 Task: Check the average views per listing of fresh paint in the last 3 years.
Action: Mouse moved to (938, 224)
Screenshot: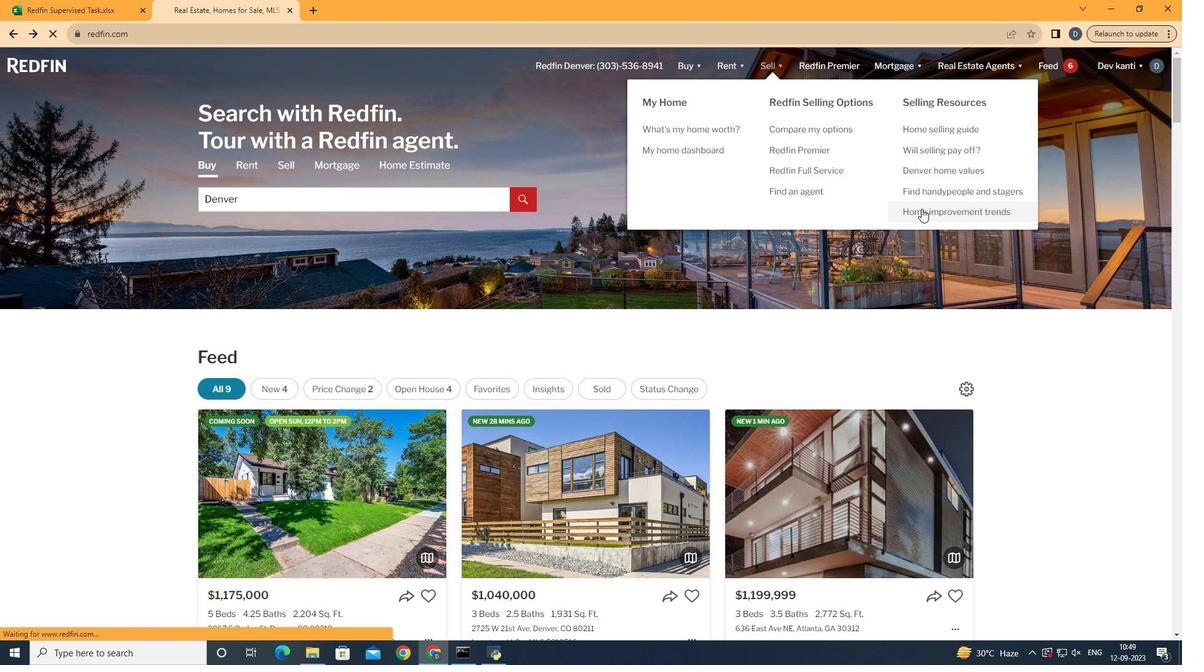 
Action: Mouse pressed left at (938, 224)
Screenshot: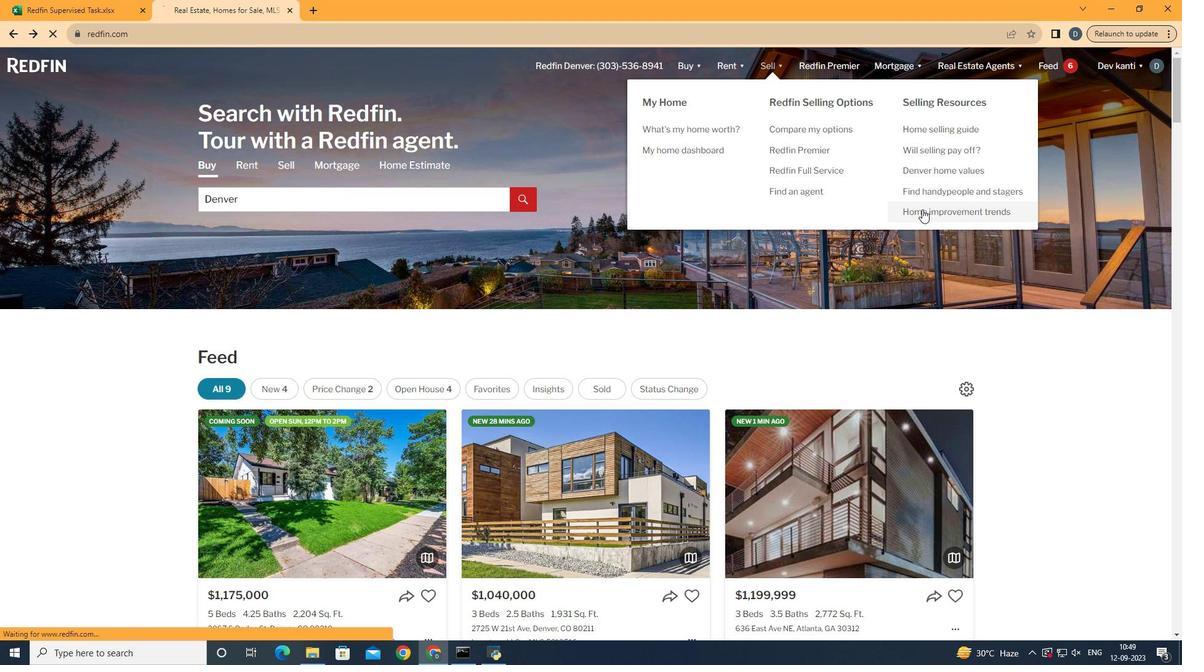 
Action: Mouse moved to (323, 254)
Screenshot: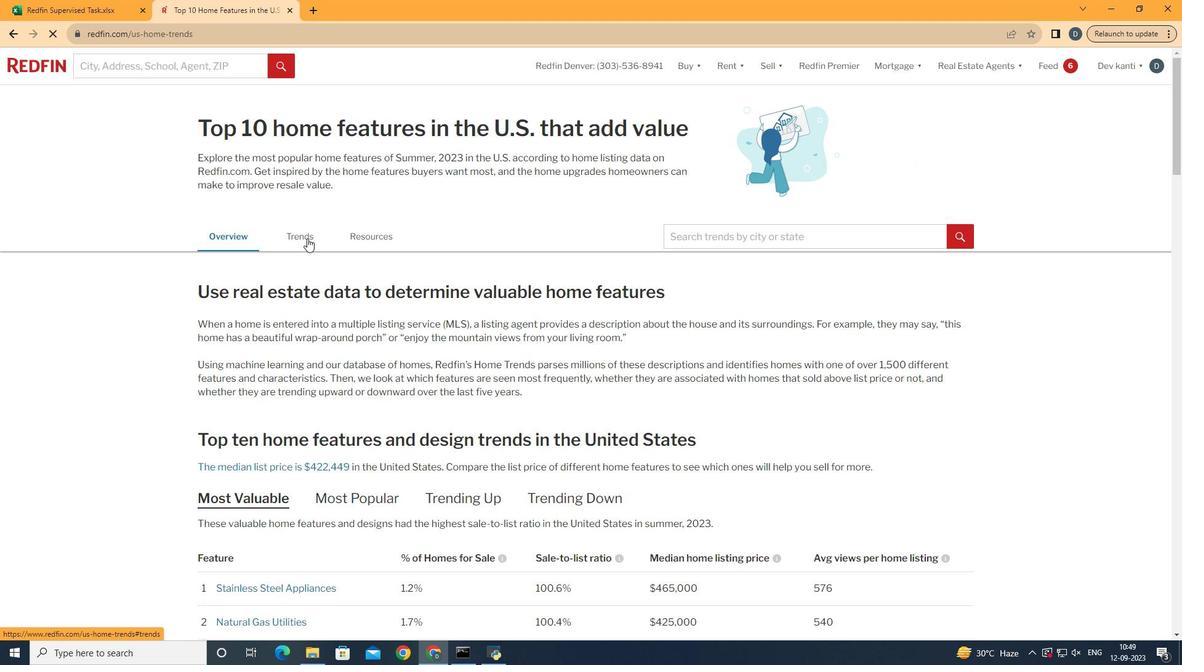 
Action: Mouse pressed left at (323, 254)
Screenshot: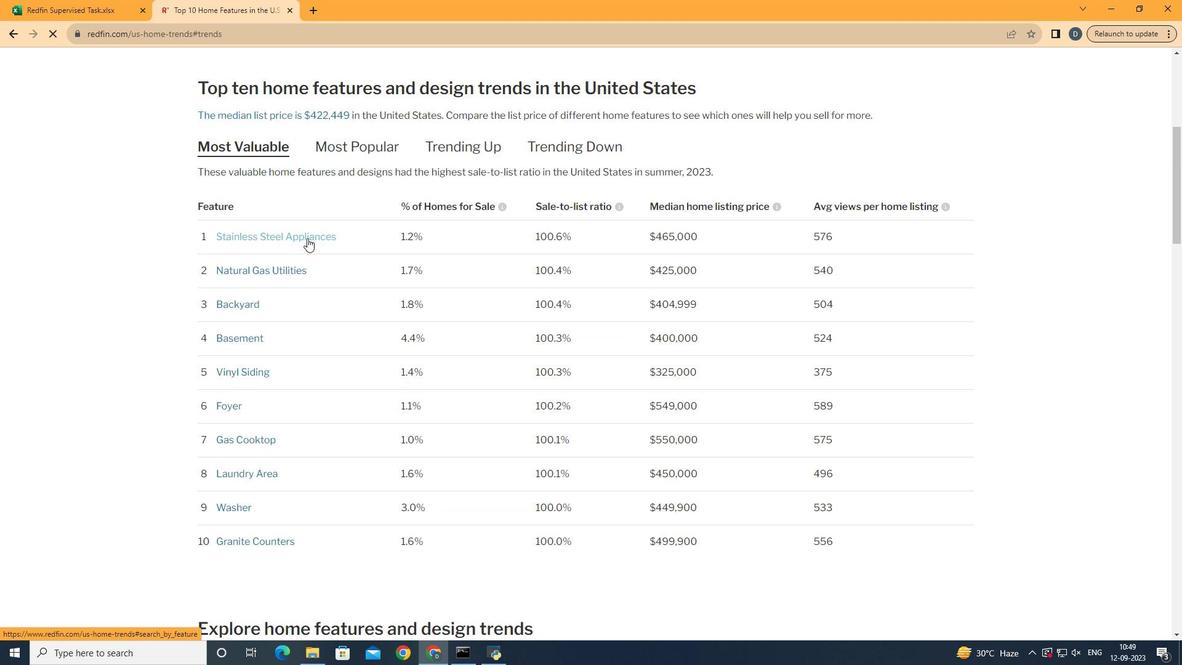 
Action: Mouse moved to (480, 290)
Screenshot: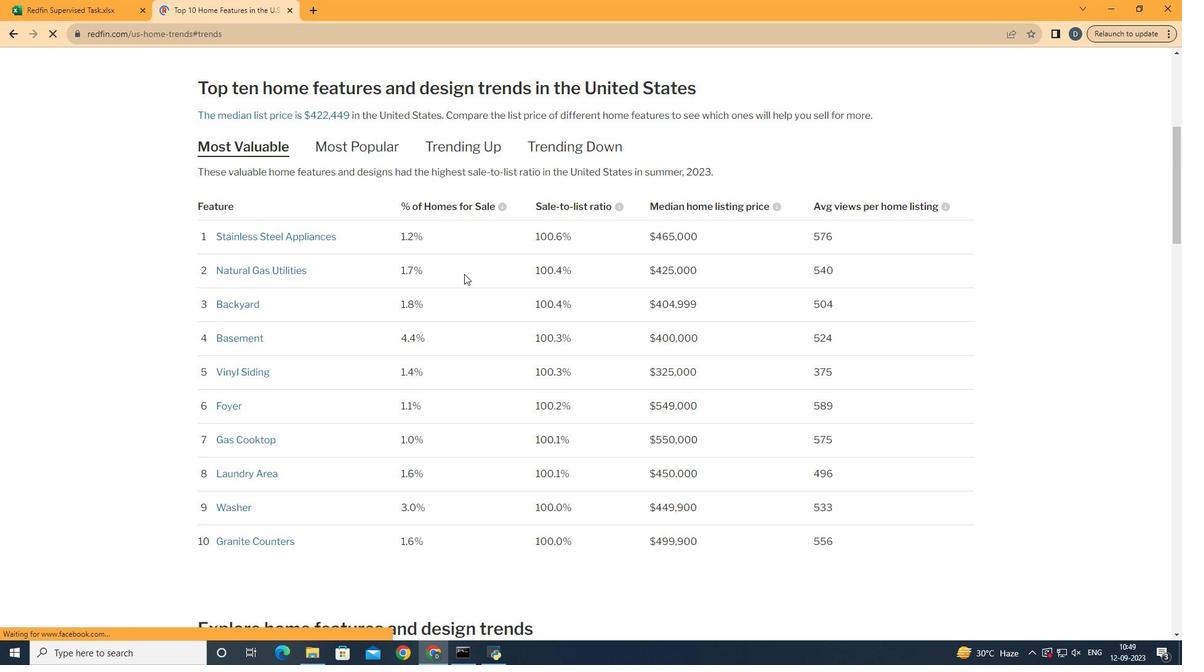 
Action: Mouse scrolled (480, 289) with delta (0, 0)
Screenshot: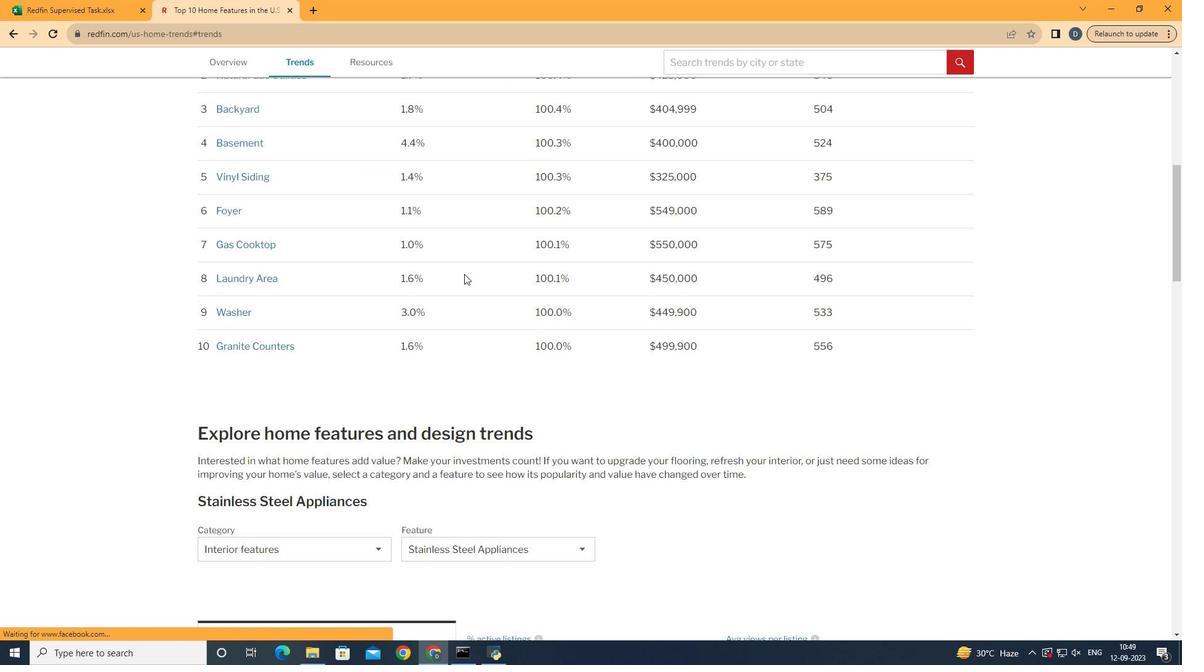 
Action: Mouse moved to (480, 290)
Screenshot: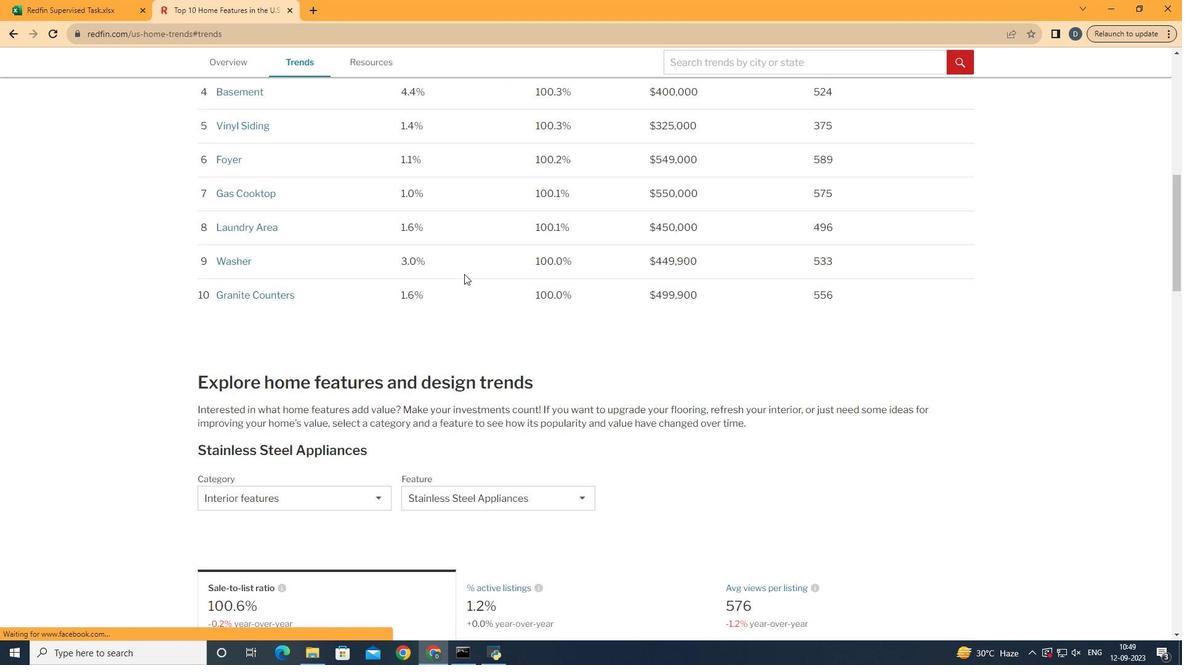 
Action: Mouse scrolled (480, 289) with delta (0, 0)
Screenshot: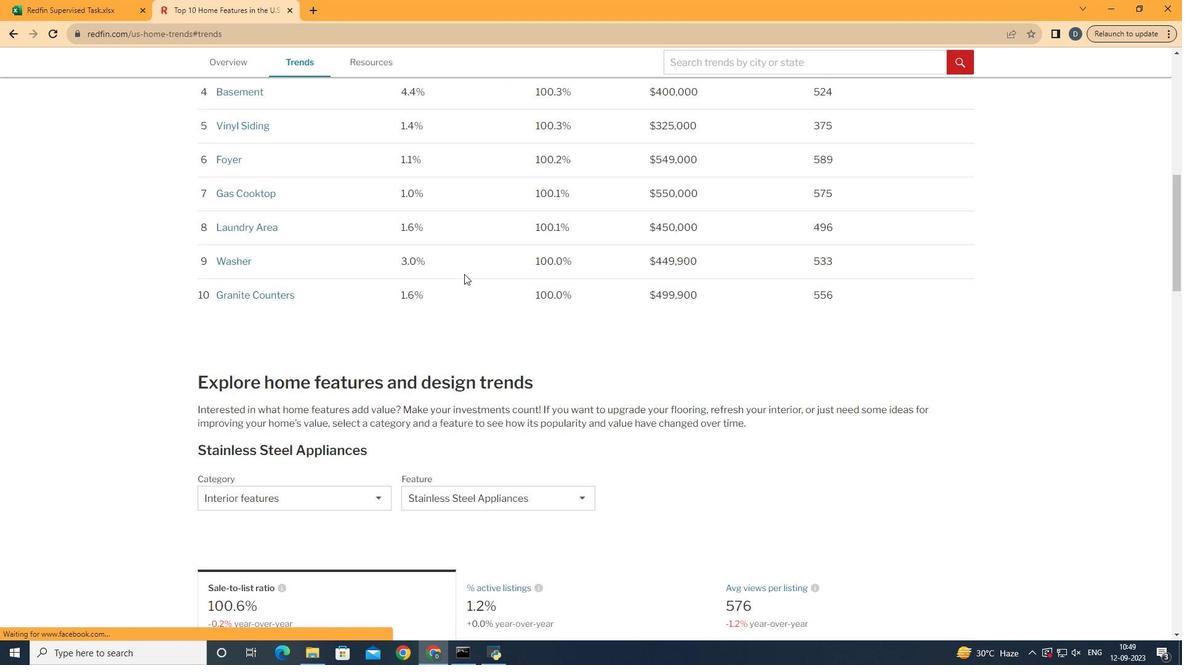 
Action: Mouse scrolled (480, 289) with delta (0, 0)
Screenshot: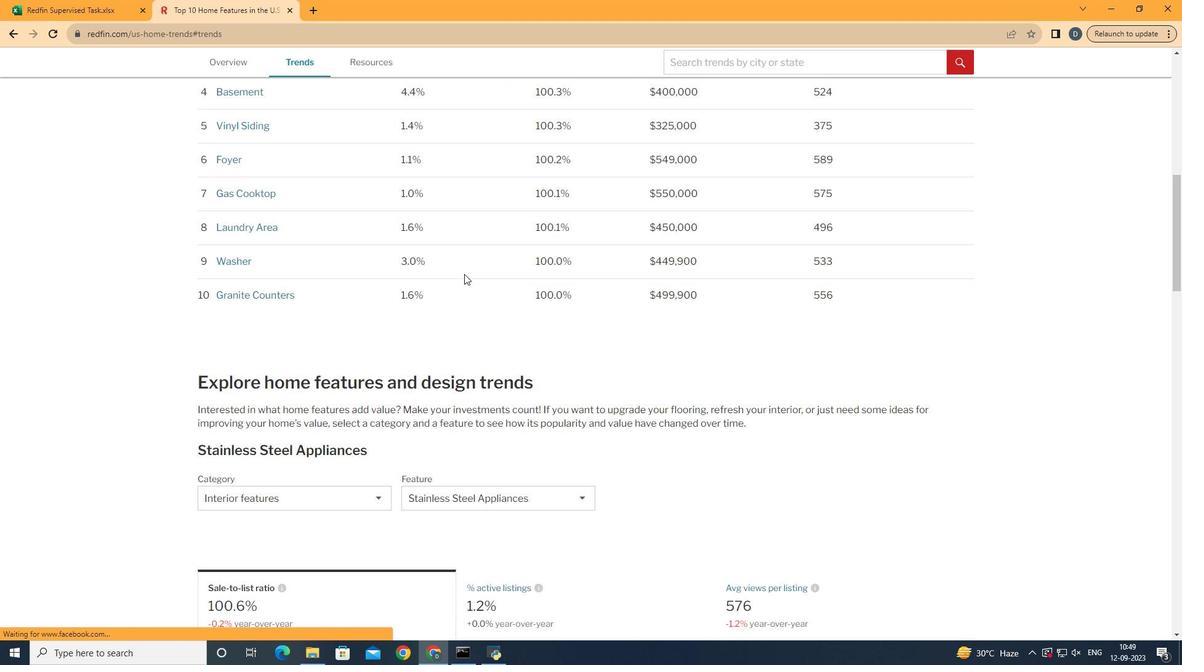 
Action: Mouse scrolled (480, 289) with delta (0, 0)
Screenshot: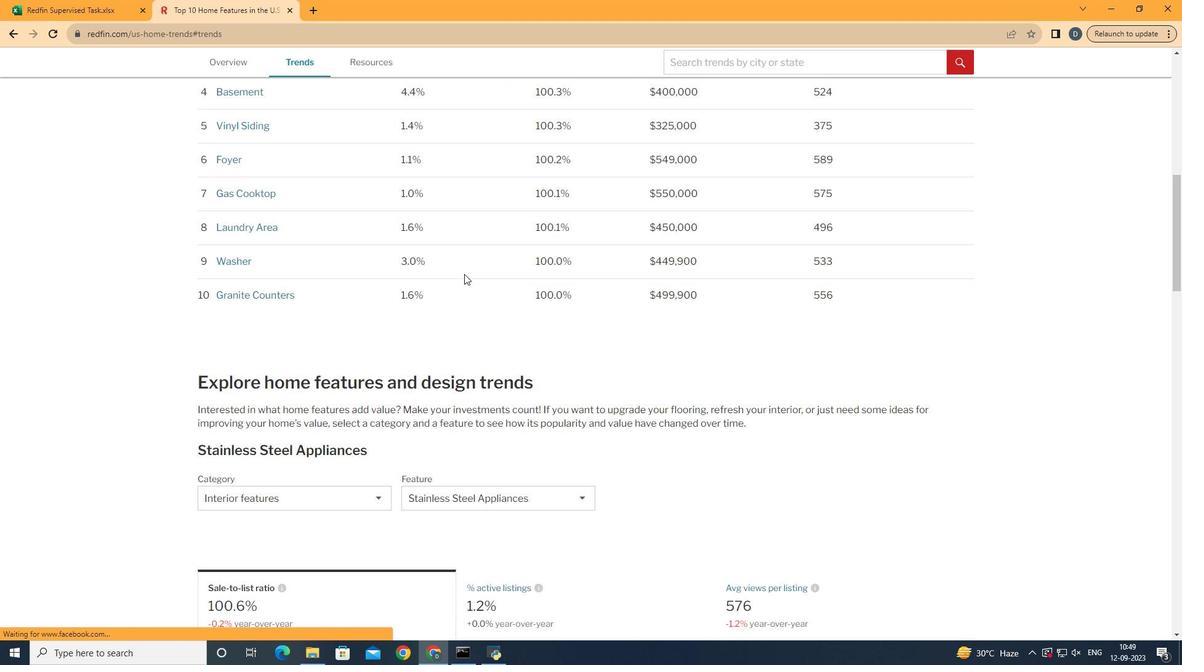 
Action: Mouse scrolled (480, 289) with delta (0, 0)
Screenshot: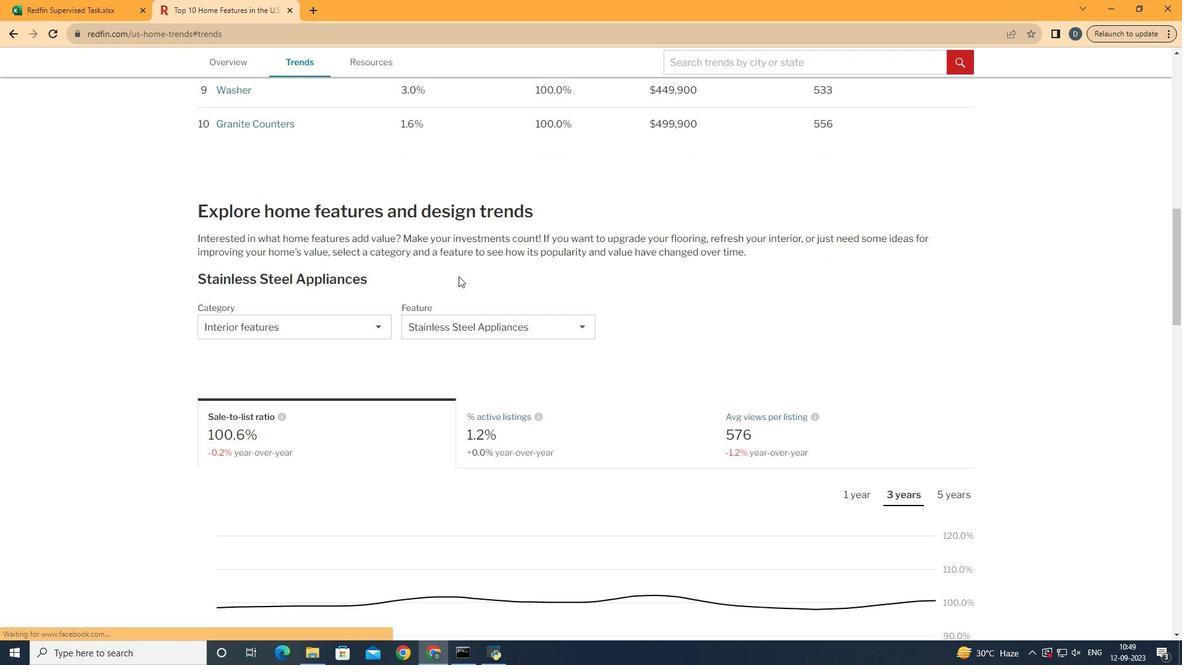 
Action: Mouse moved to (478, 292)
Screenshot: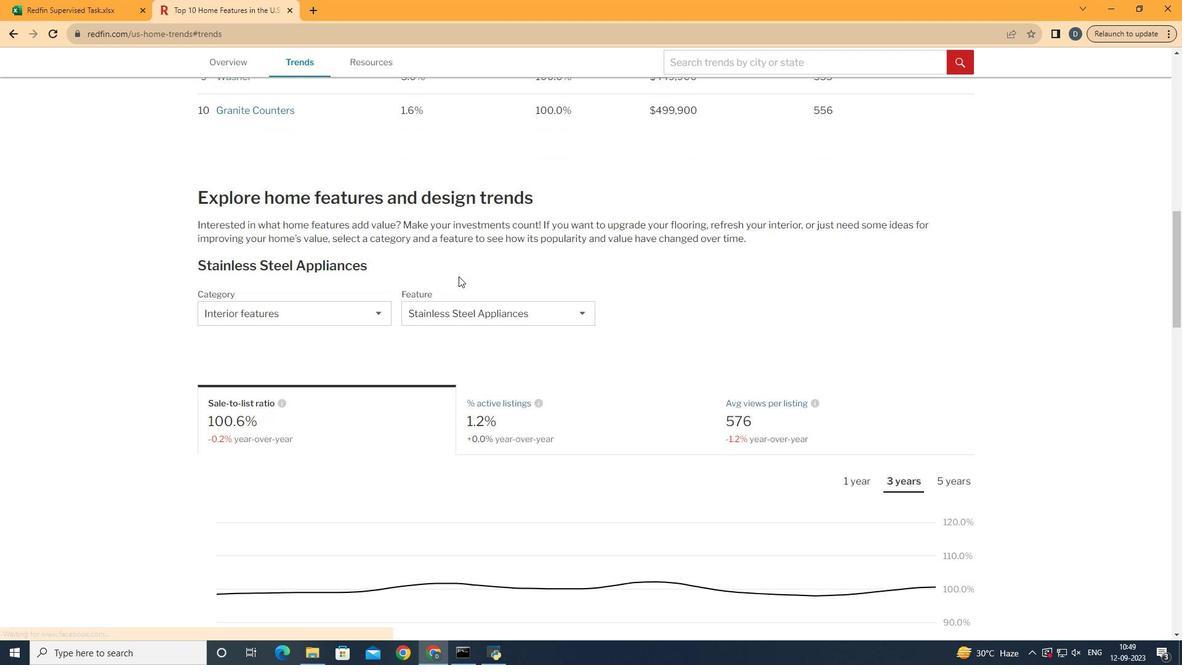 
Action: Mouse scrolled (478, 291) with delta (0, 0)
Screenshot: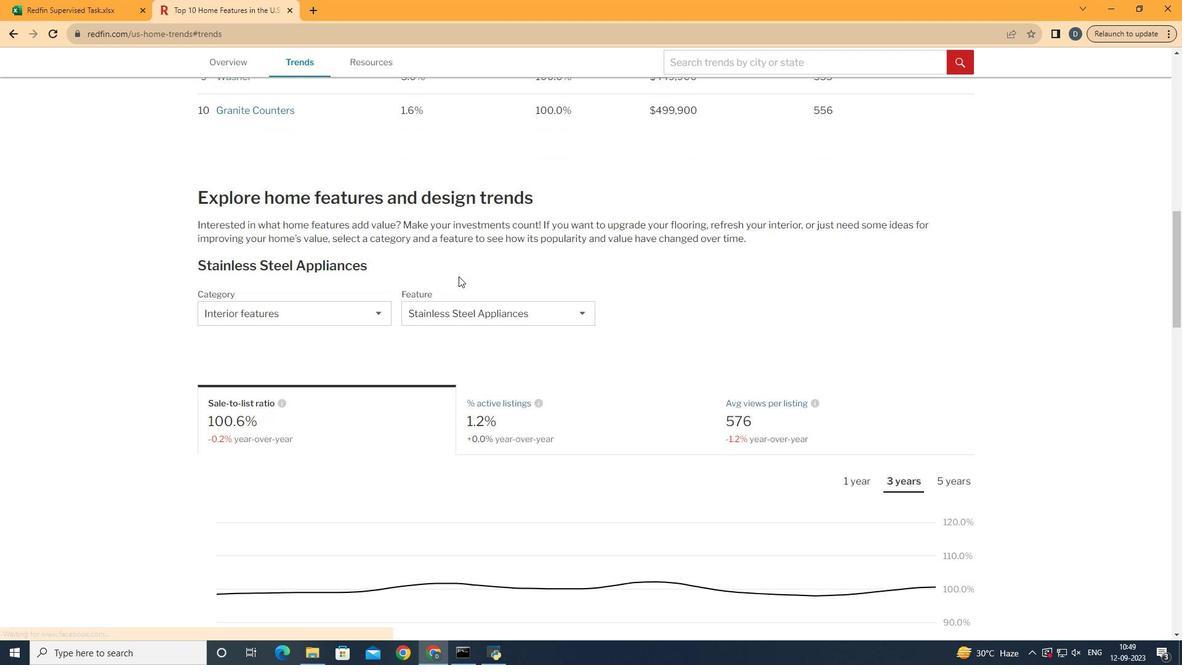 
Action: Mouse moved to (475, 292)
Screenshot: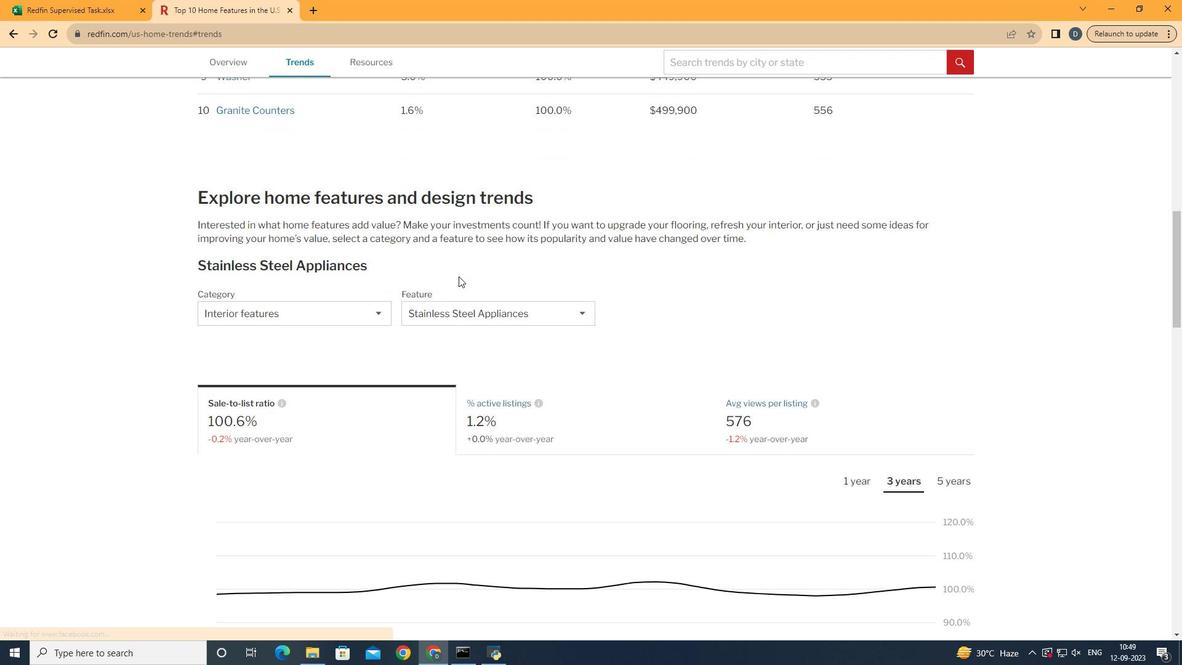 
Action: Mouse scrolled (475, 291) with delta (0, 0)
Screenshot: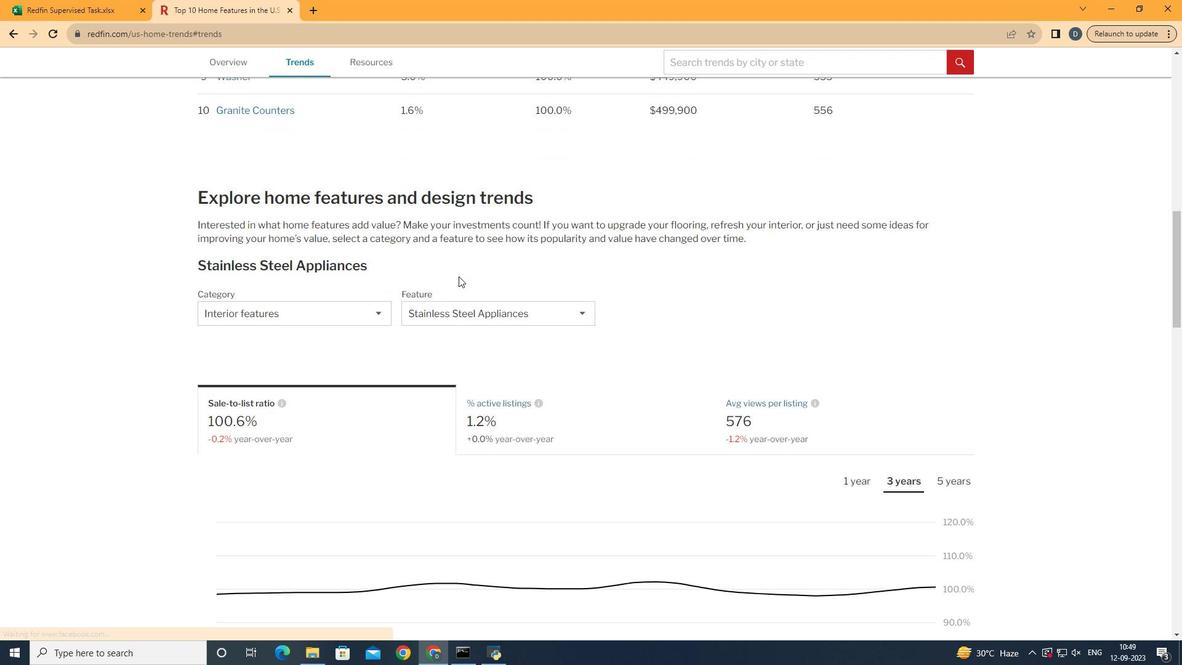 
Action: Mouse moved to (465, 294)
Screenshot: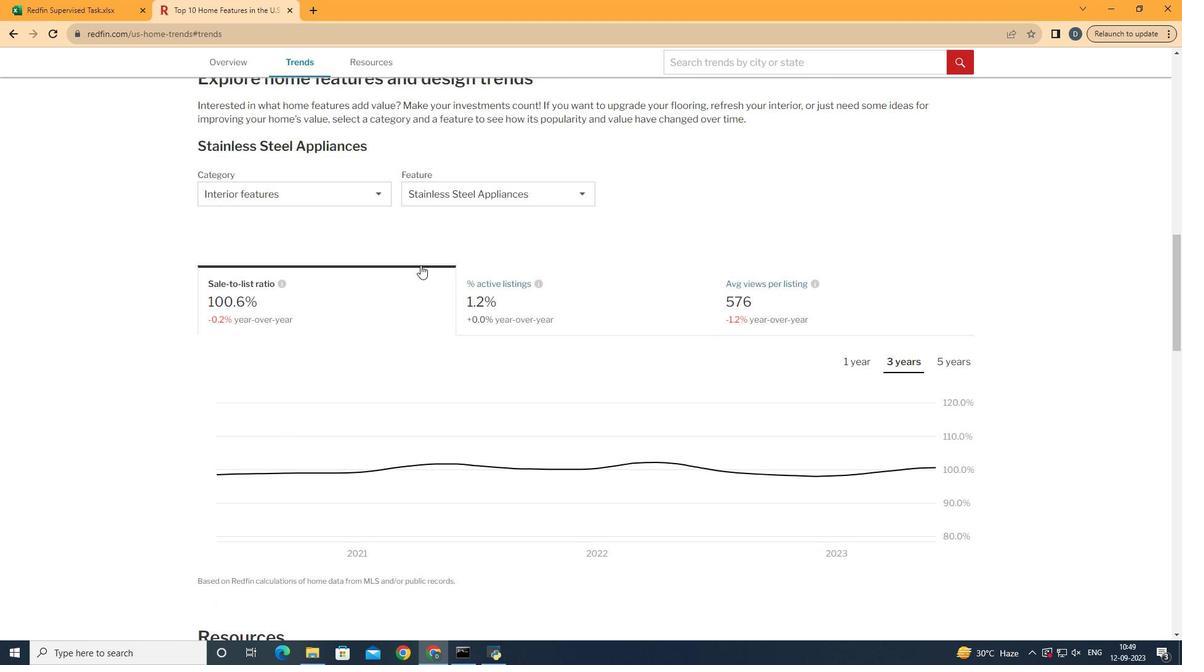 
Action: Mouse scrolled (465, 293) with delta (0, 0)
Screenshot: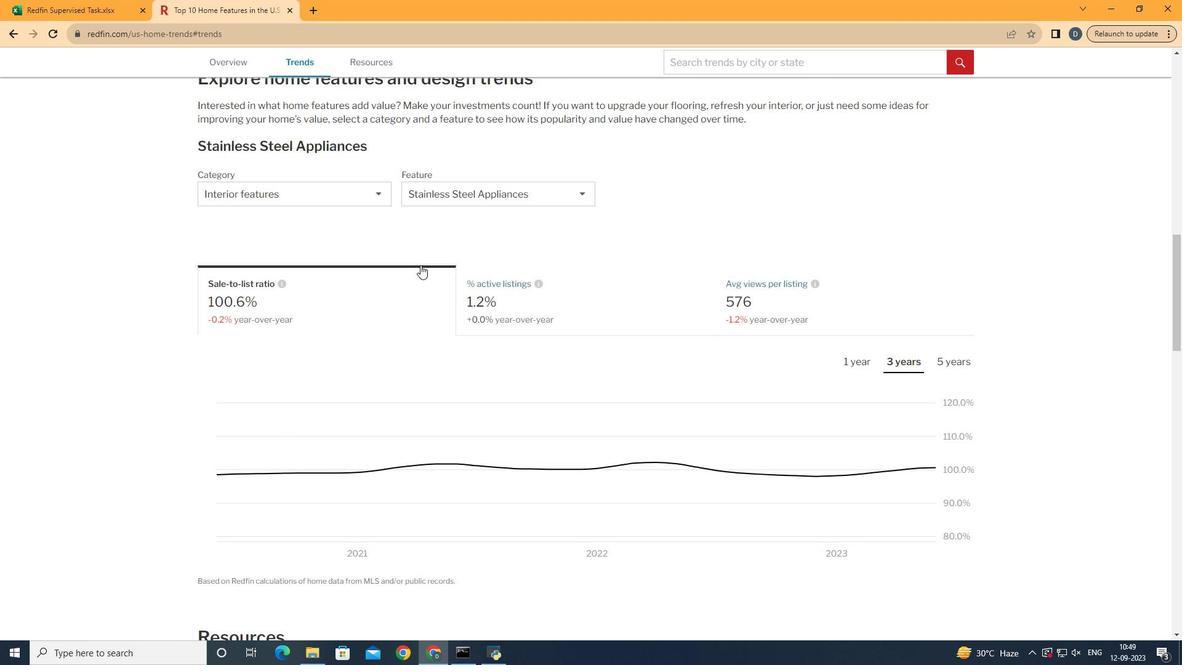 
Action: Mouse moved to (462, 295)
Screenshot: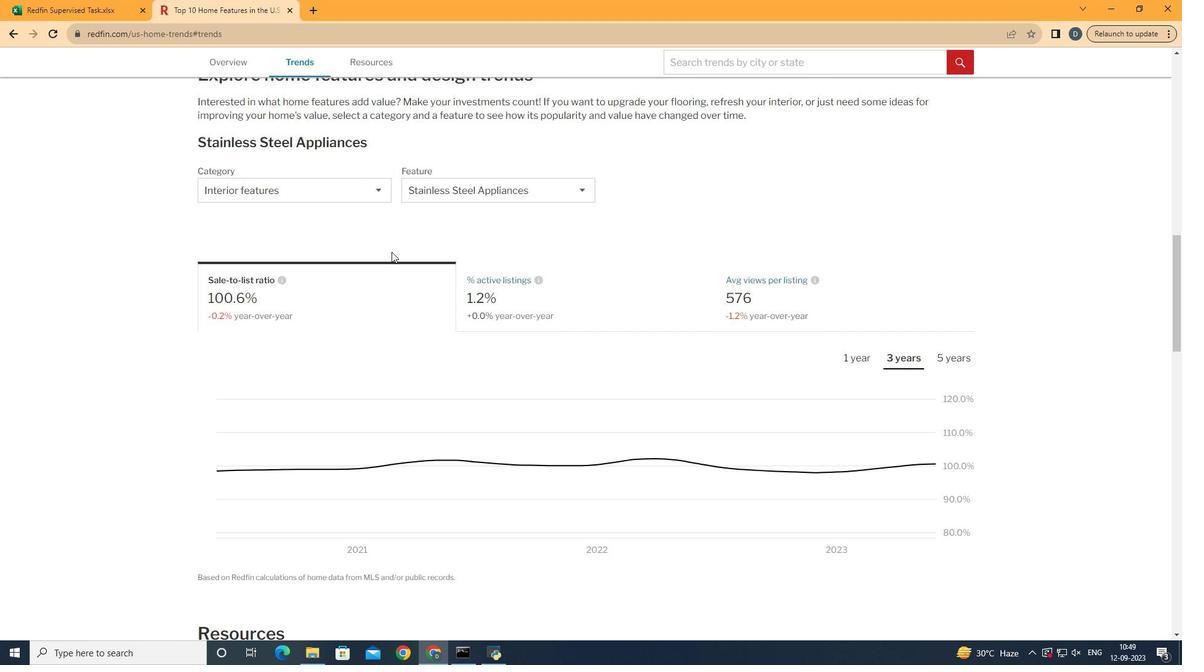 
Action: Mouse scrolled (462, 294) with delta (0, 0)
Screenshot: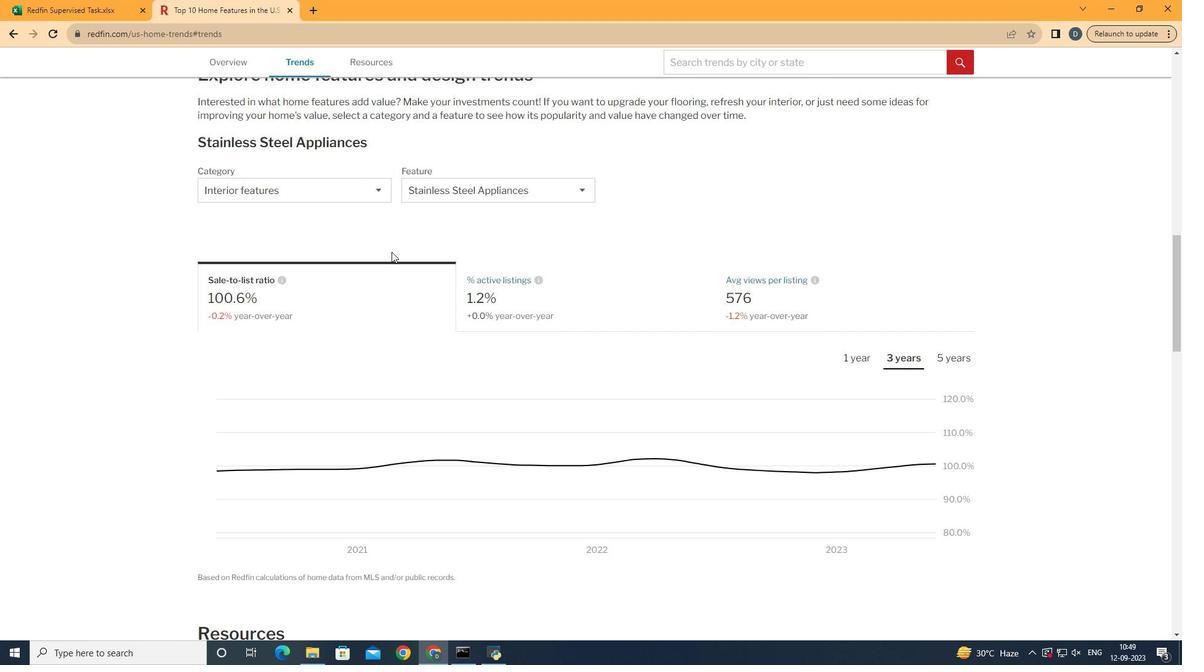 
Action: Mouse moved to (367, 206)
Screenshot: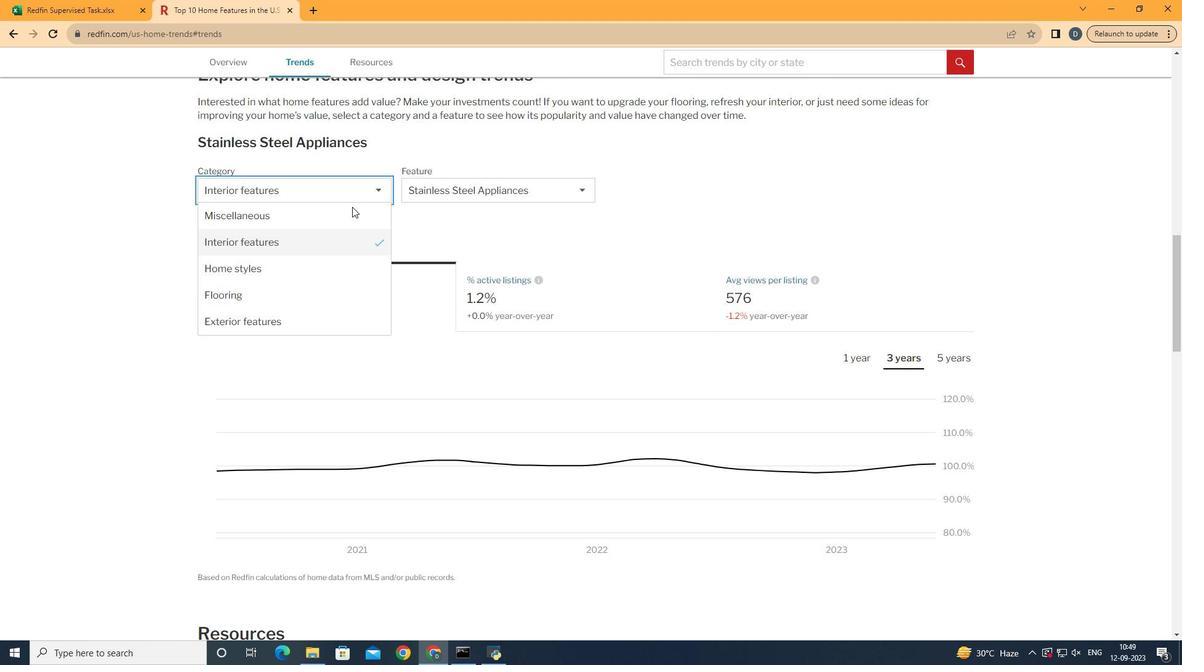 
Action: Mouse pressed left at (367, 206)
Screenshot: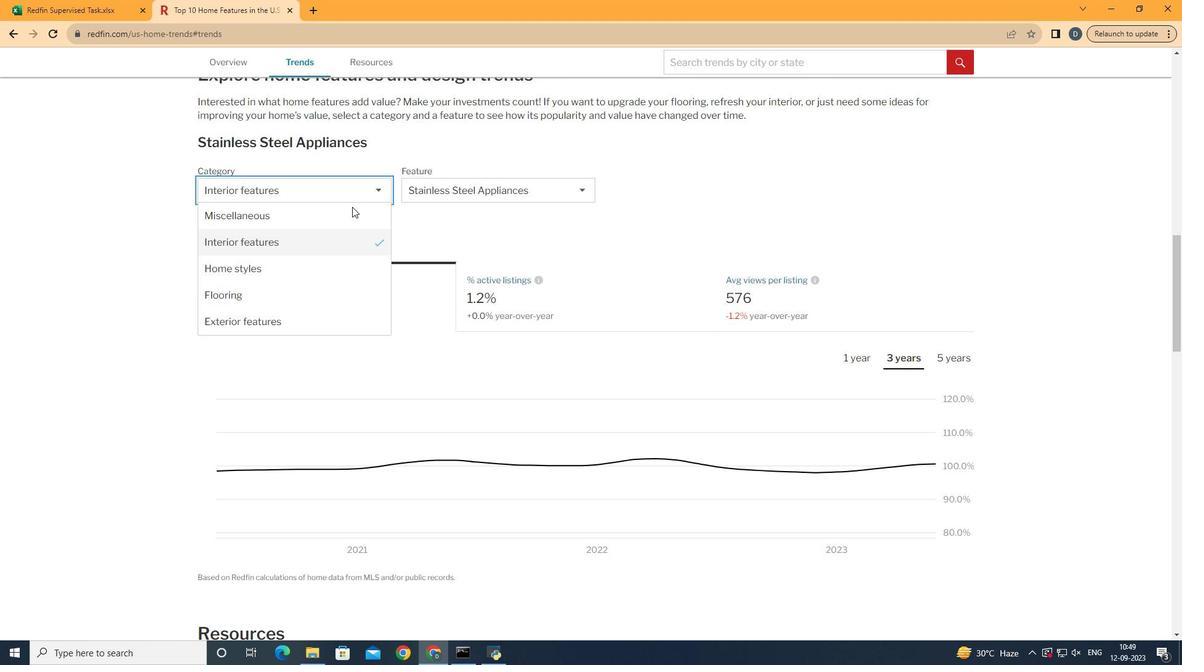 
Action: Mouse moved to (372, 257)
Screenshot: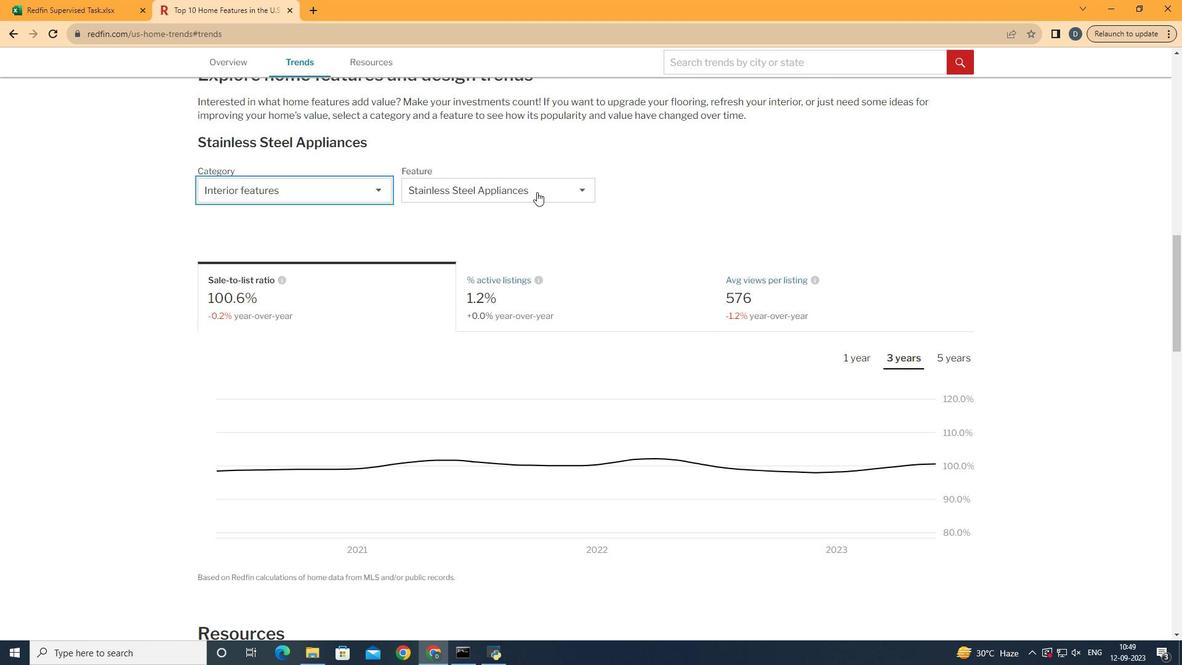 
Action: Mouse pressed left at (372, 257)
Screenshot: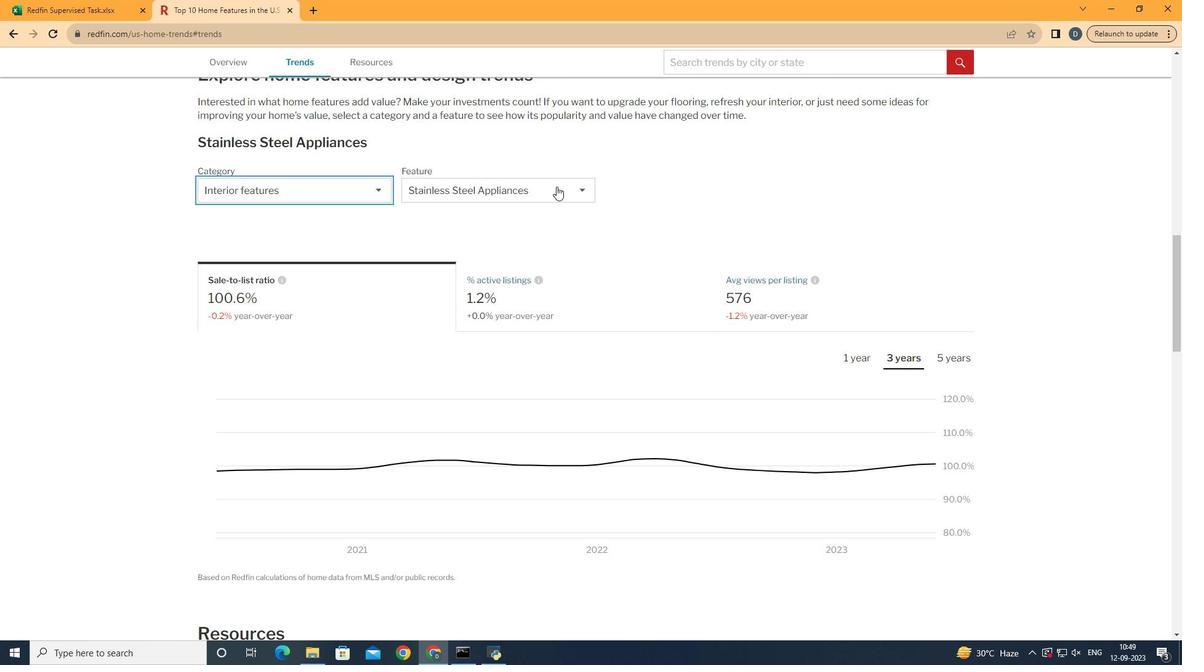 
Action: Mouse moved to (573, 202)
Screenshot: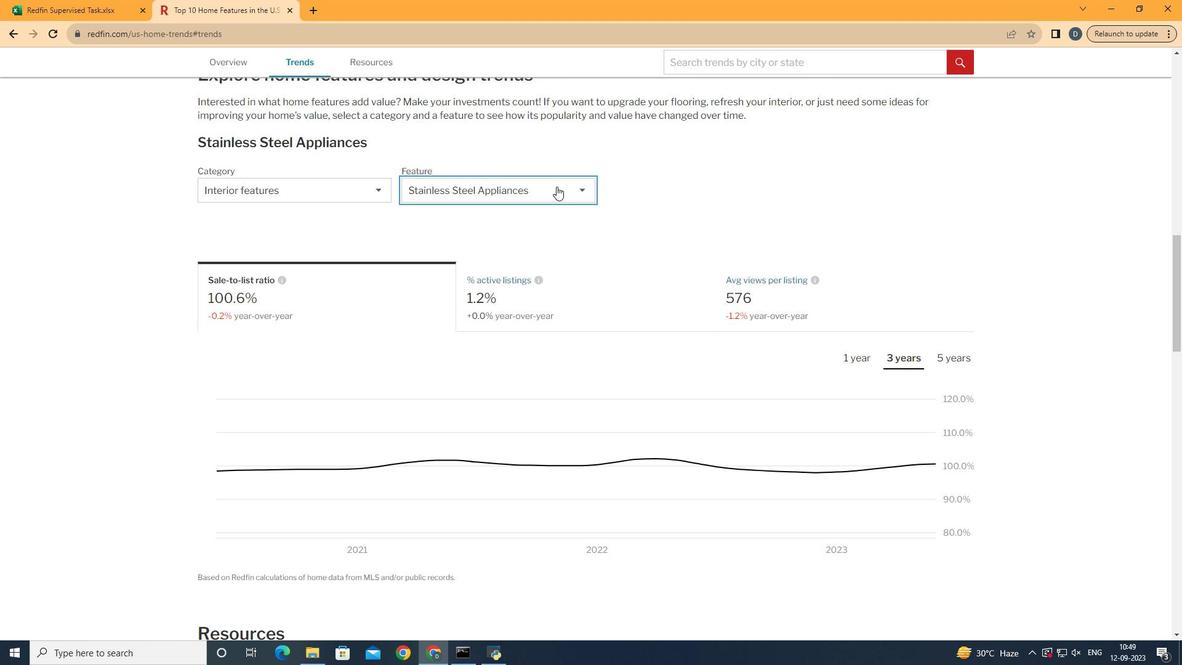 
Action: Mouse pressed left at (573, 202)
Screenshot: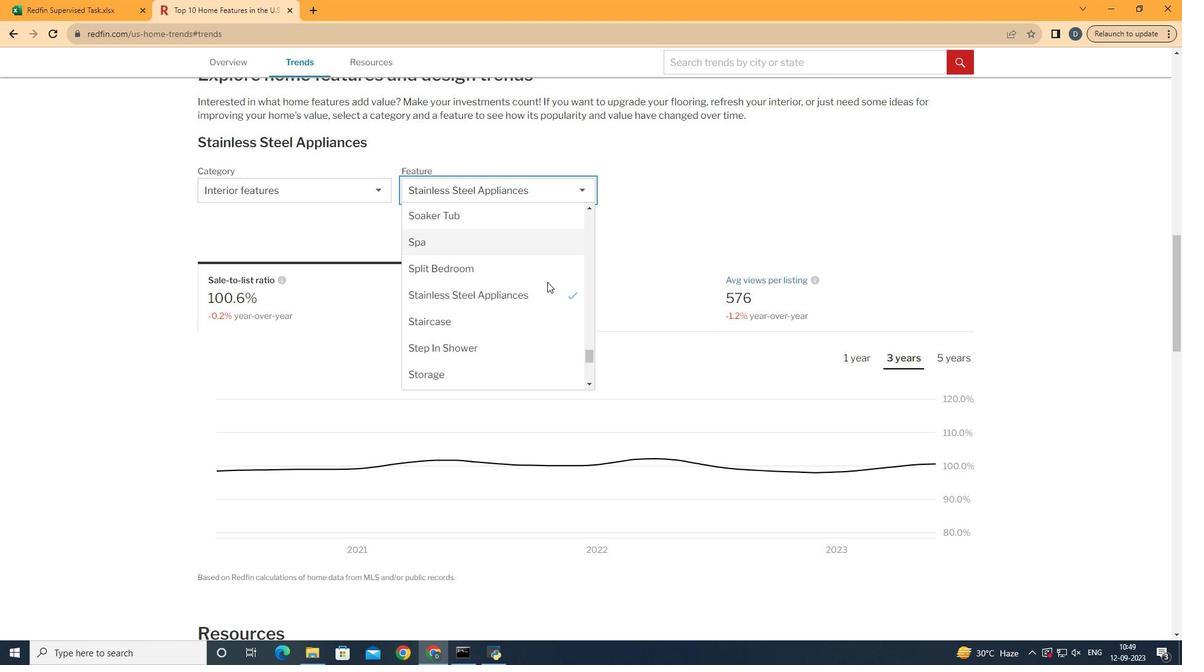 
Action: Mouse moved to (563, 315)
Screenshot: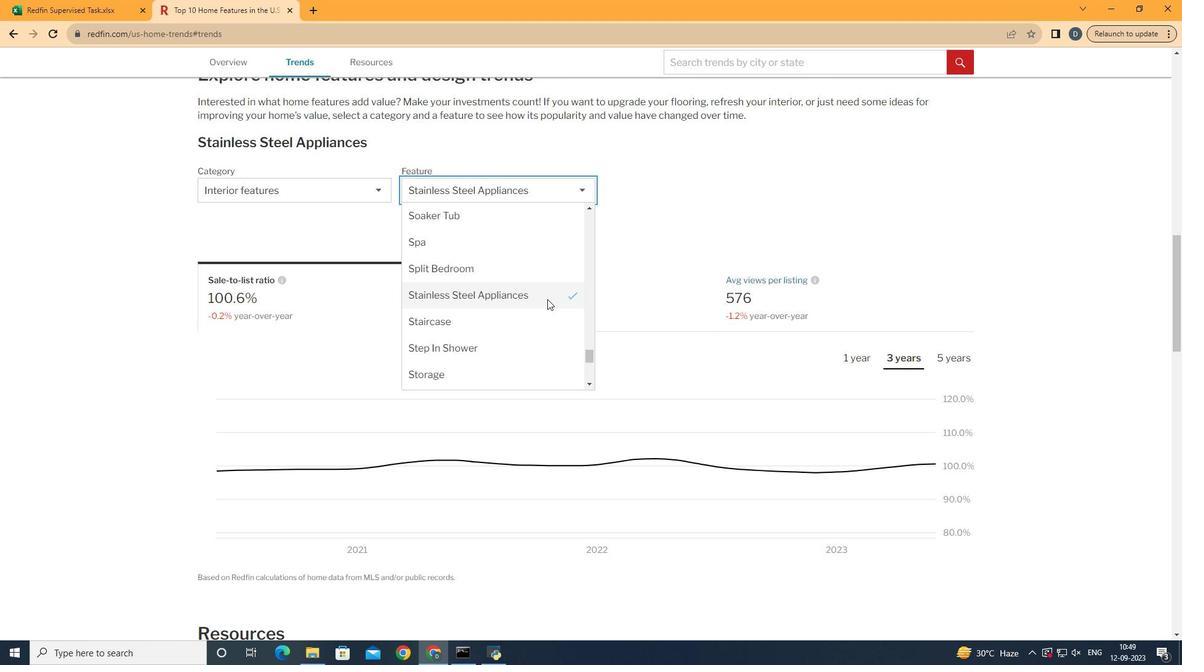 
Action: Mouse scrolled (563, 316) with delta (0, 0)
Screenshot: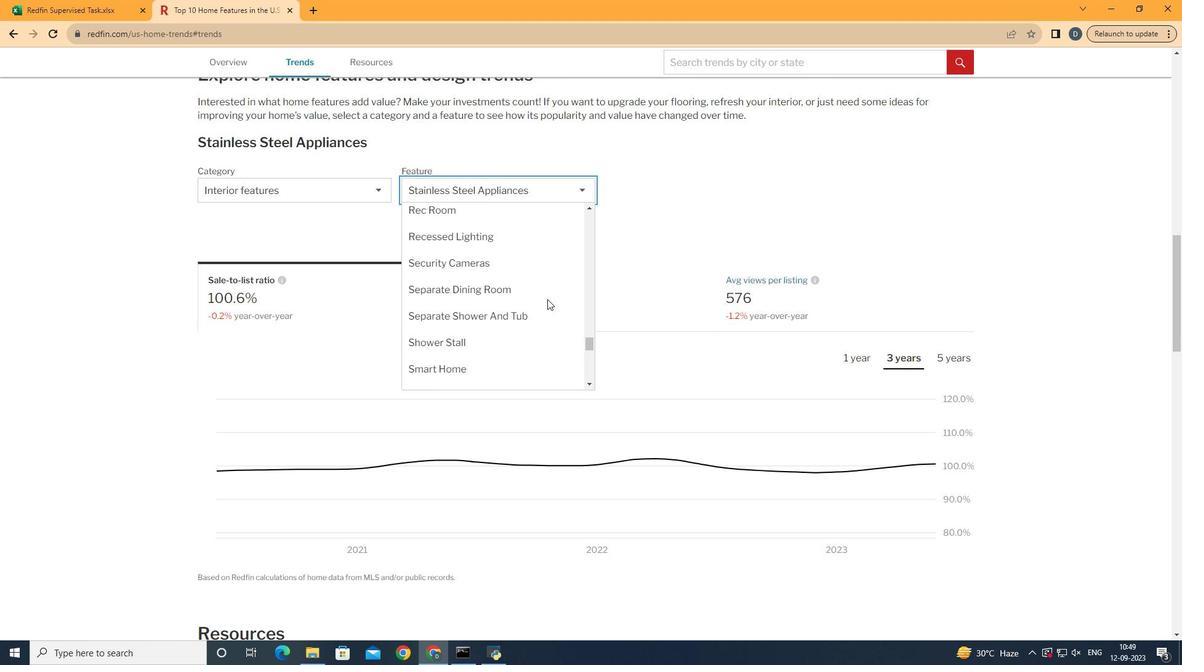 
Action: Mouse scrolled (563, 316) with delta (0, 0)
Screenshot: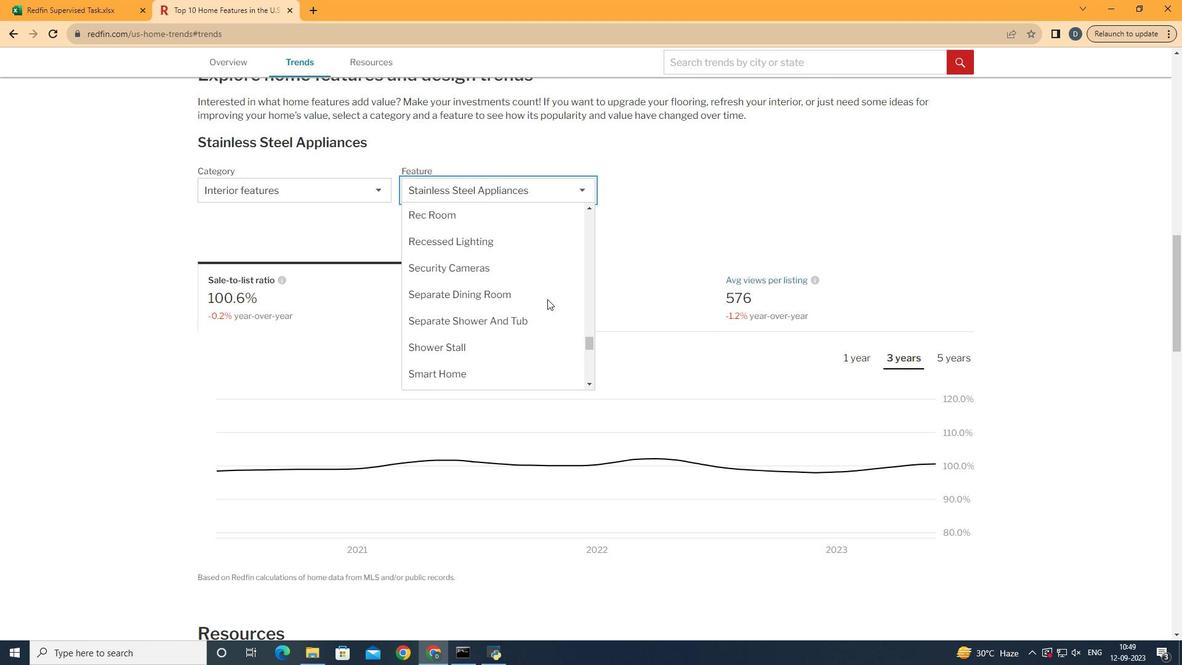 
Action: Mouse scrolled (563, 316) with delta (0, 0)
Screenshot: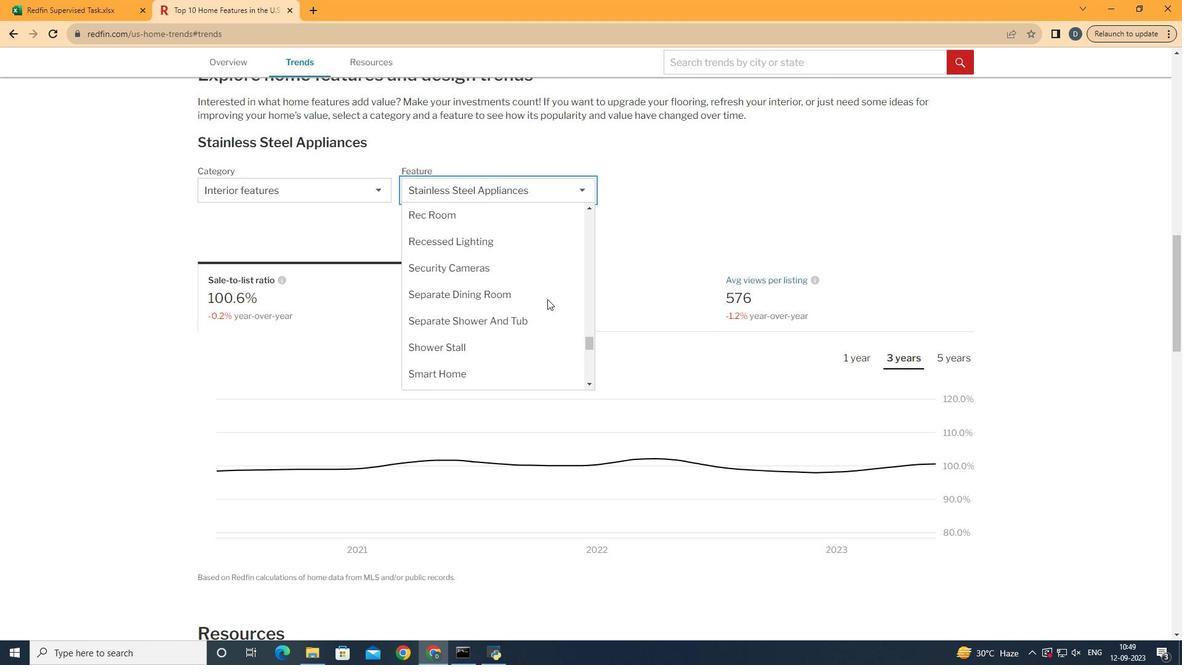 
Action: Mouse scrolled (563, 316) with delta (0, 0)
Screenshot: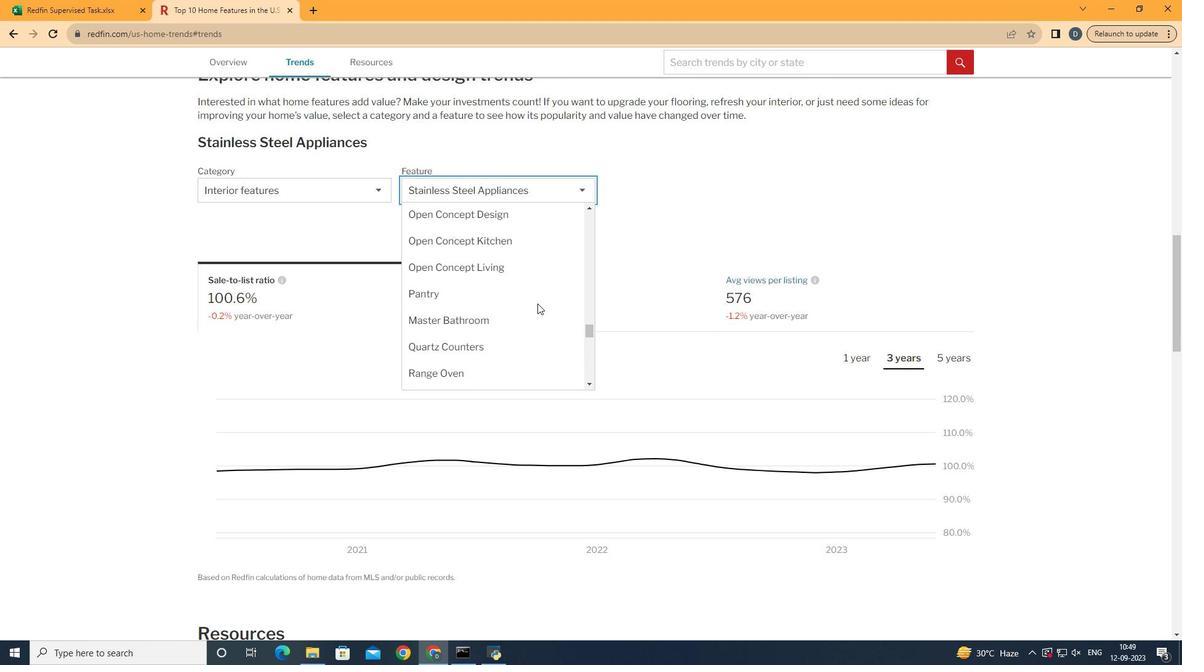 
Action: Mouse scrolled (563, 316) with delta (0, 0)
Screenshot: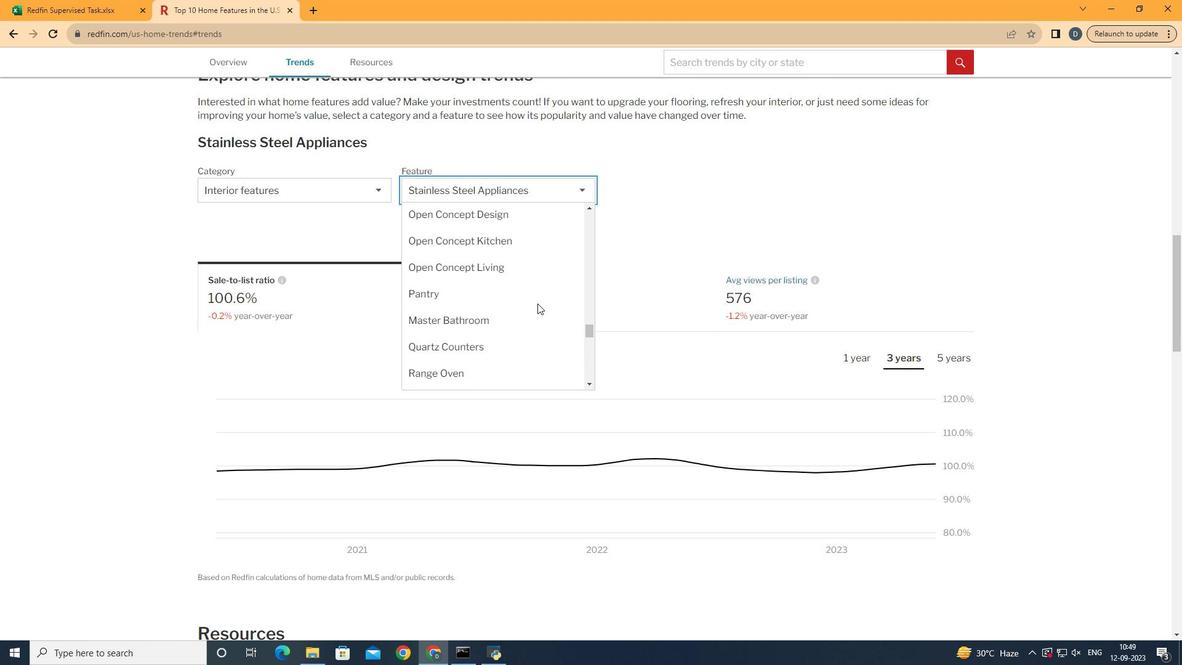 
Action: Mouse moved to (558, 318)
Screenshot: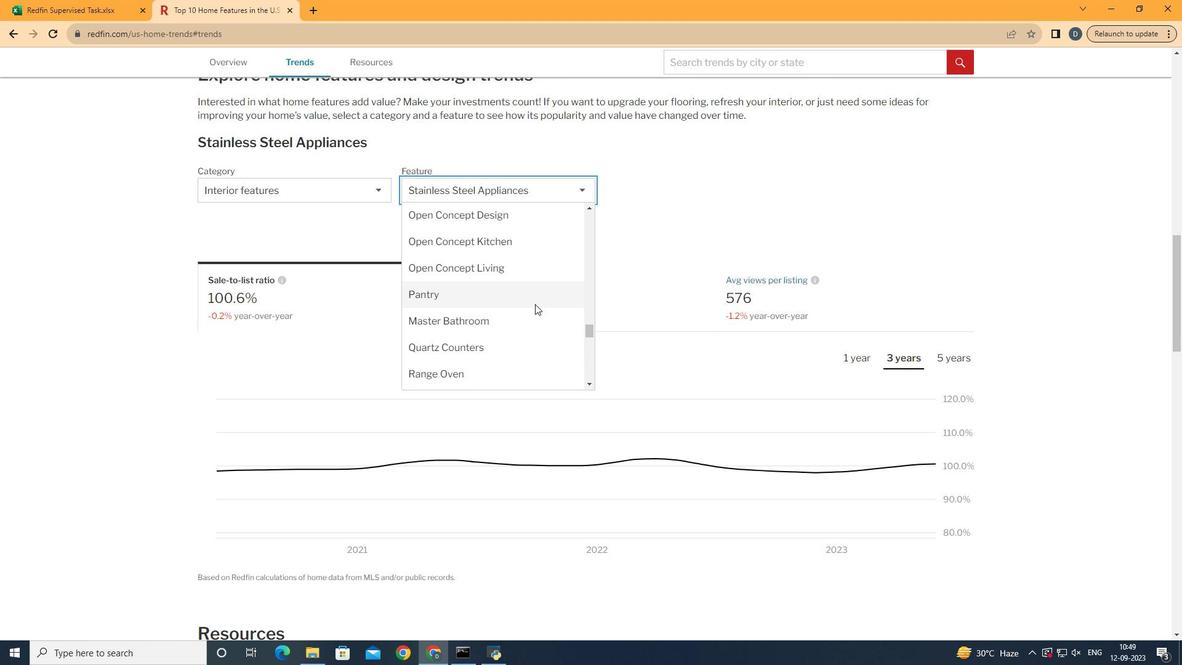 
Action: Mouse scrolled (558, 319) with delta (0, 0)
Screenshot: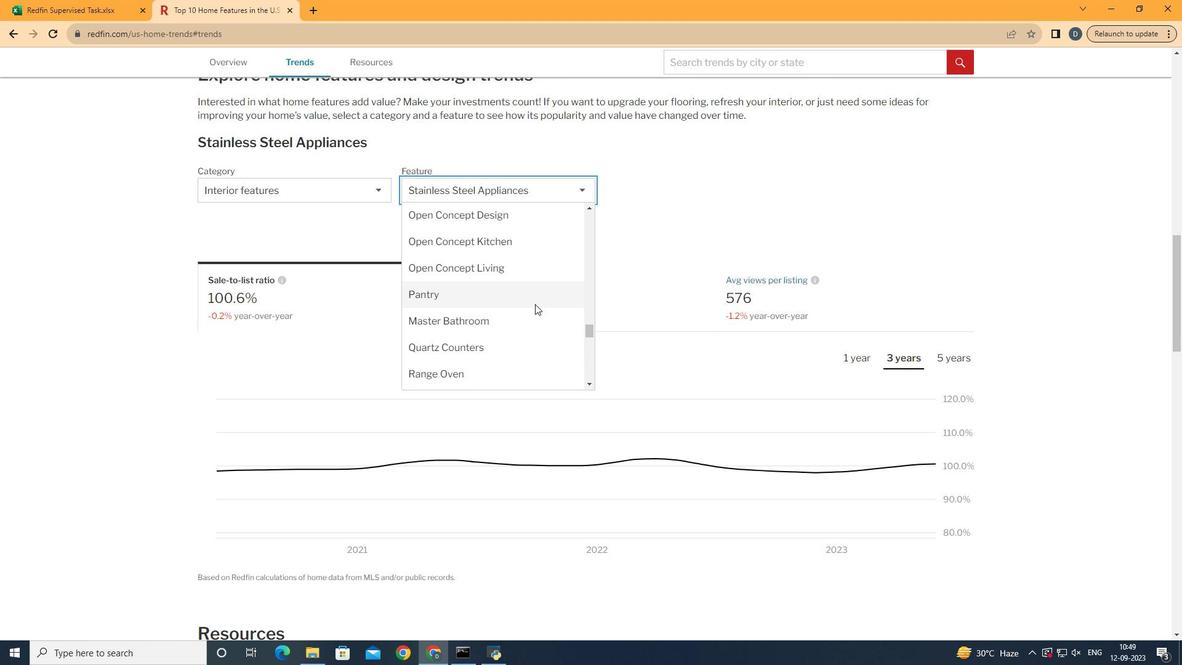 
Action: Mouse moved to (553, 319)
Screenshot: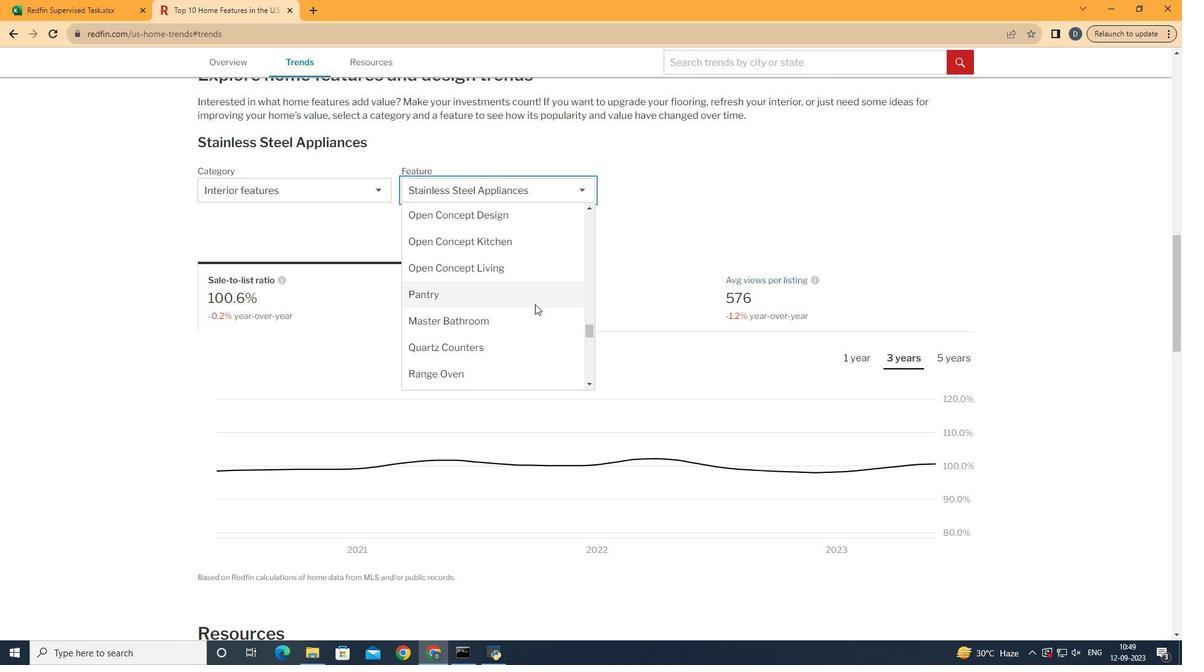 
Action: Mouse scrolled (553, 320) with delta (0, 0)
Screenshot: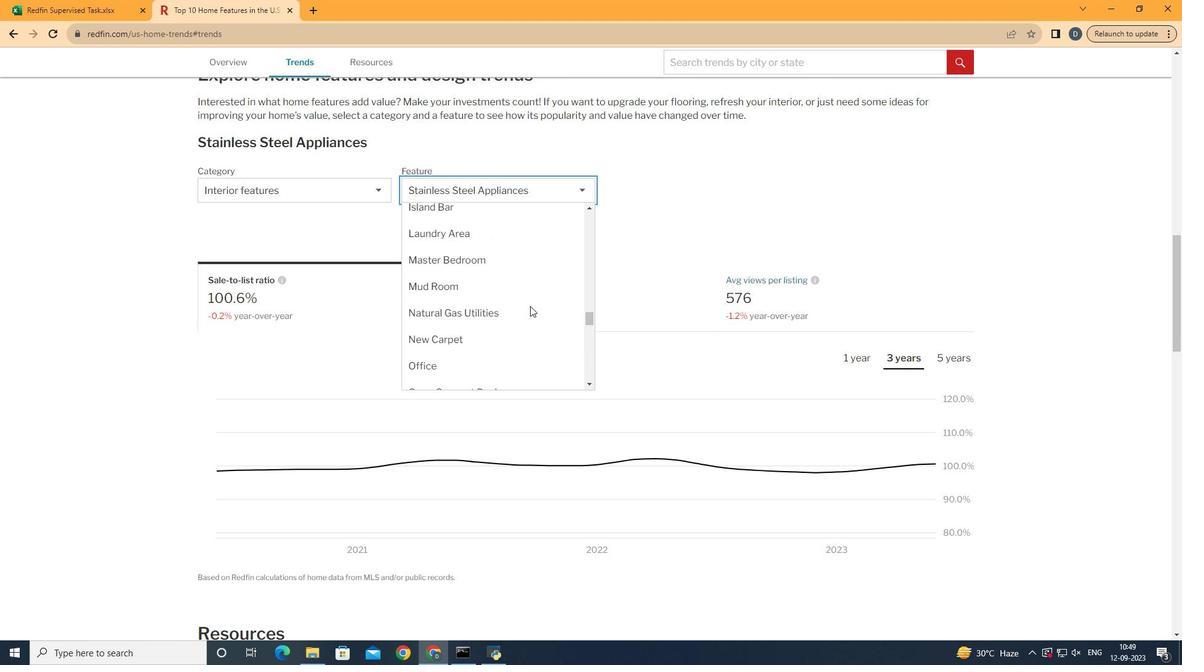 
Action: Mouse moved to (552, 320)
Screenshot: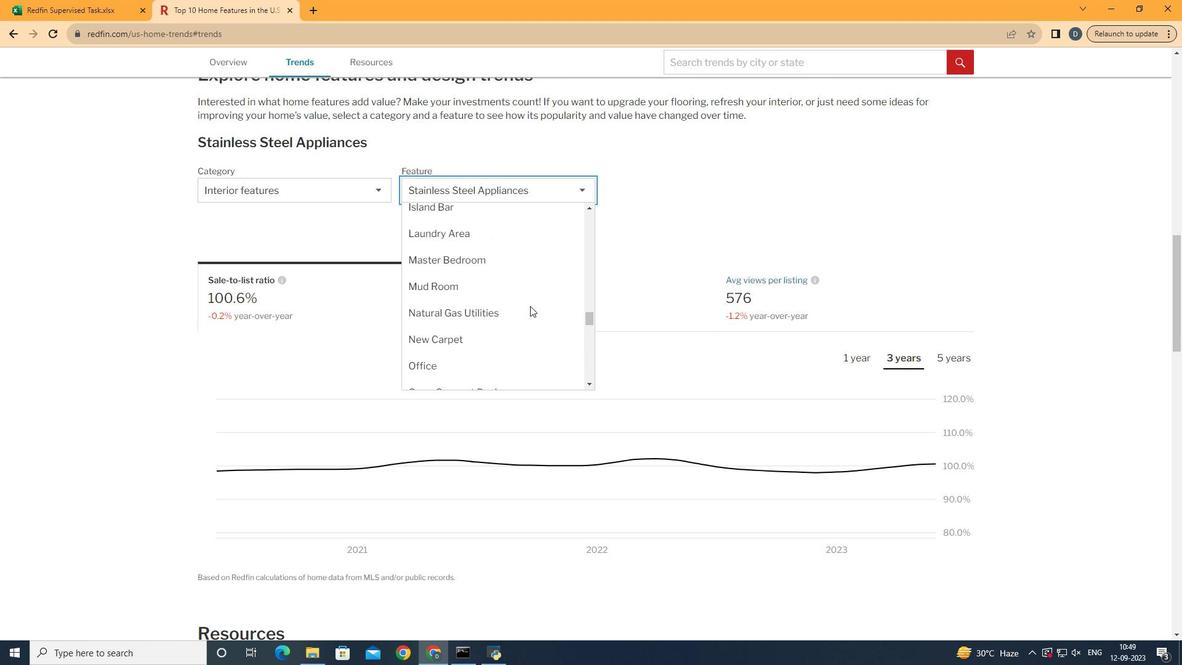 
Action: Mouse scrolled (552, 321) with delta (0, 0)
Screenshot: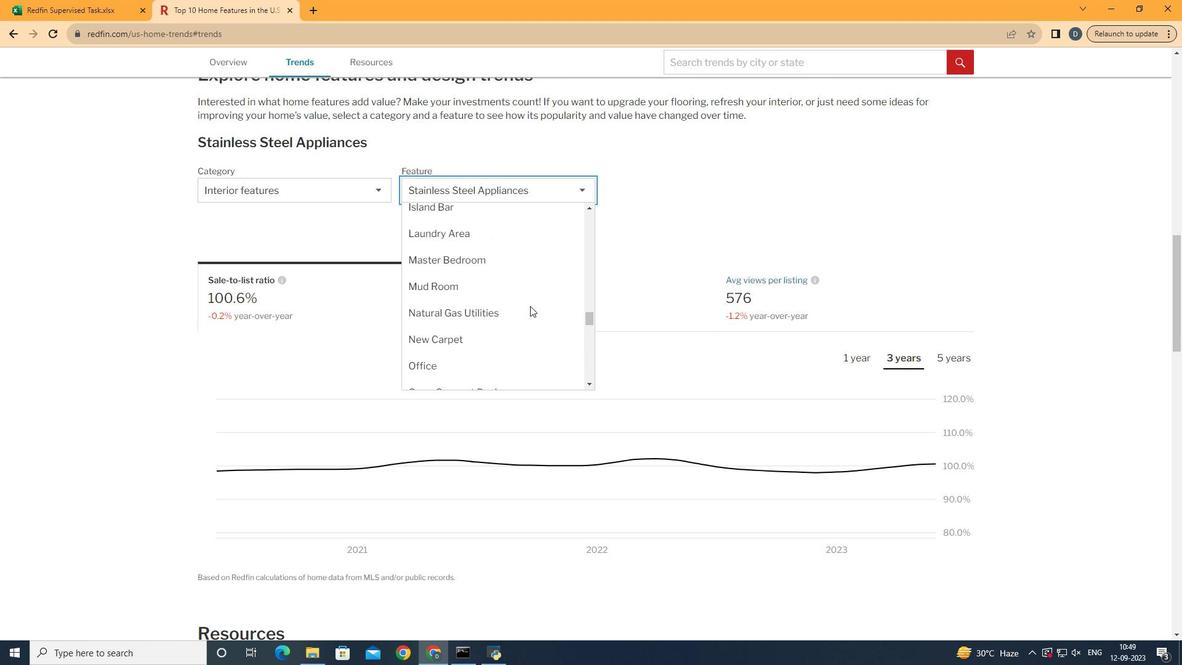 
Action: Mouse moved to (547, 322)
Screenshot: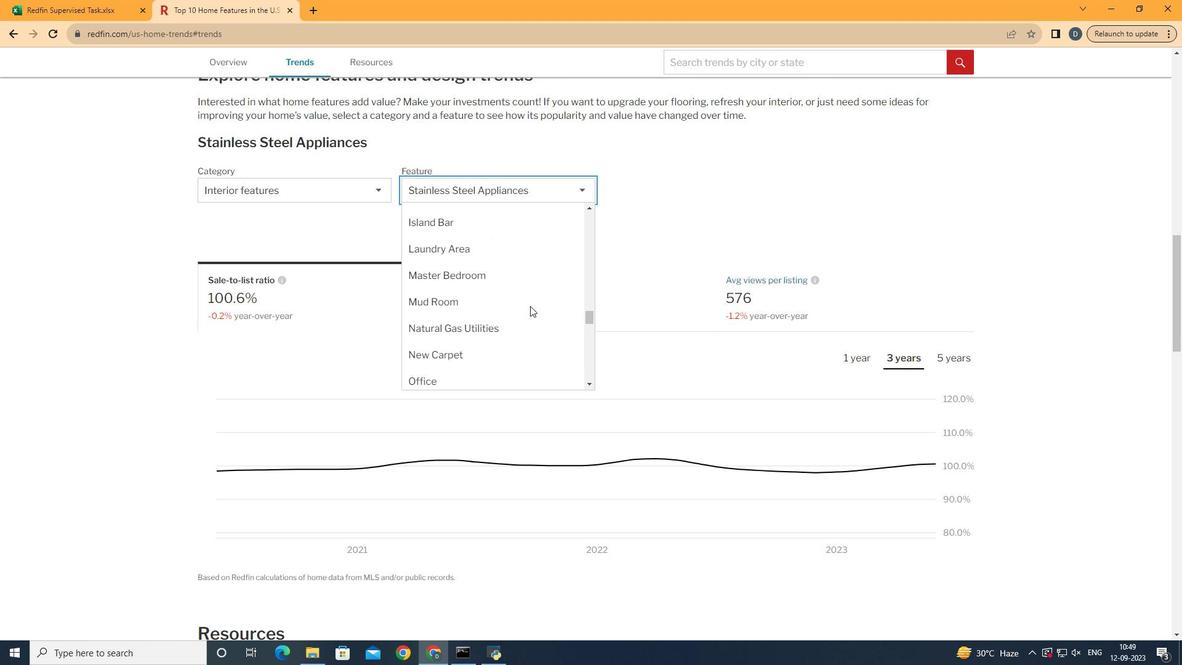 
Action: Mouse scrolled (547, 322) with delta (0, 0)
Screenshot: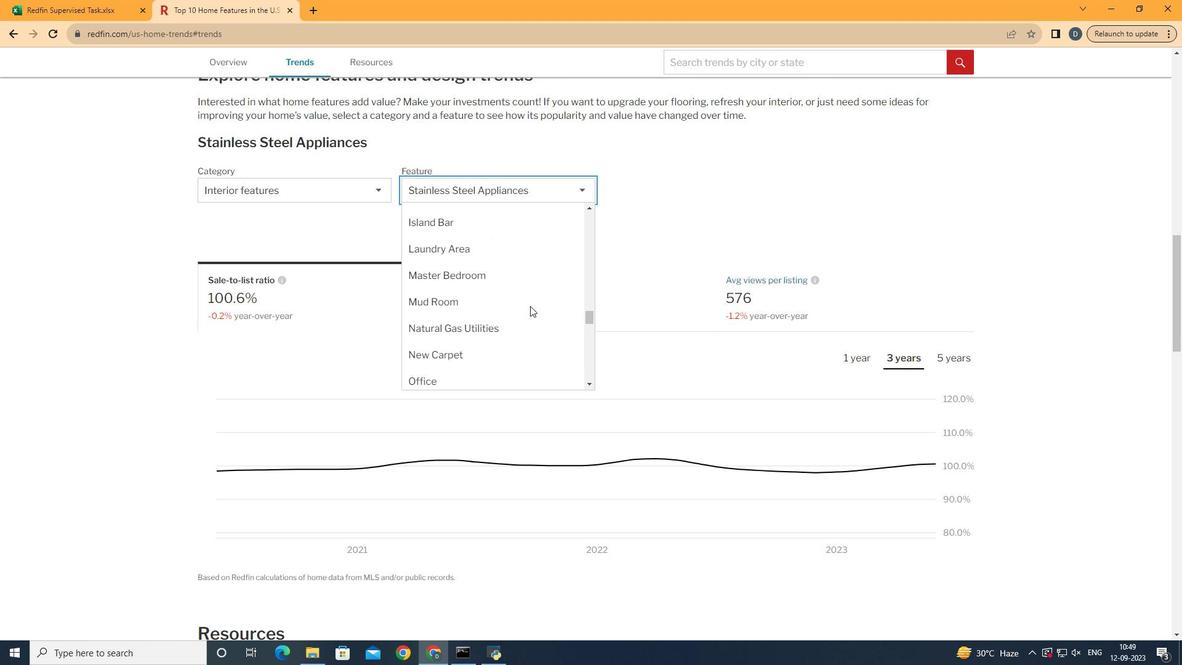
Action: Mouse moved to (546, 322)
Screenshot: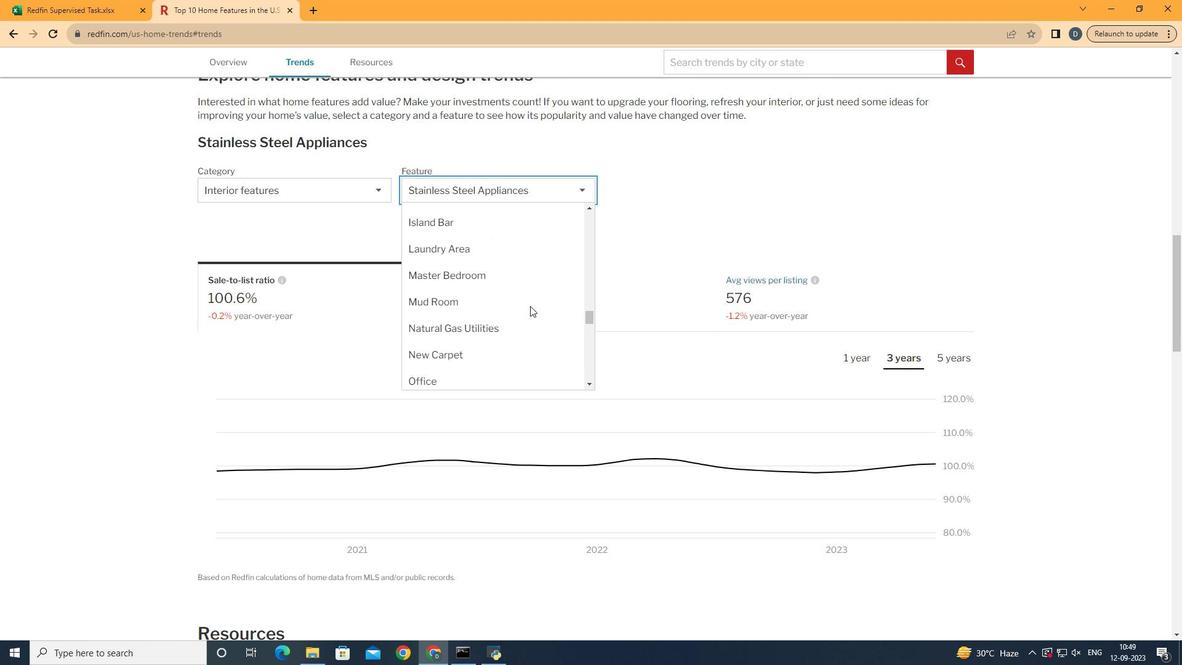 
Action: Mouse scrolled (546, 322) with delta (0, 0)
Screenshot: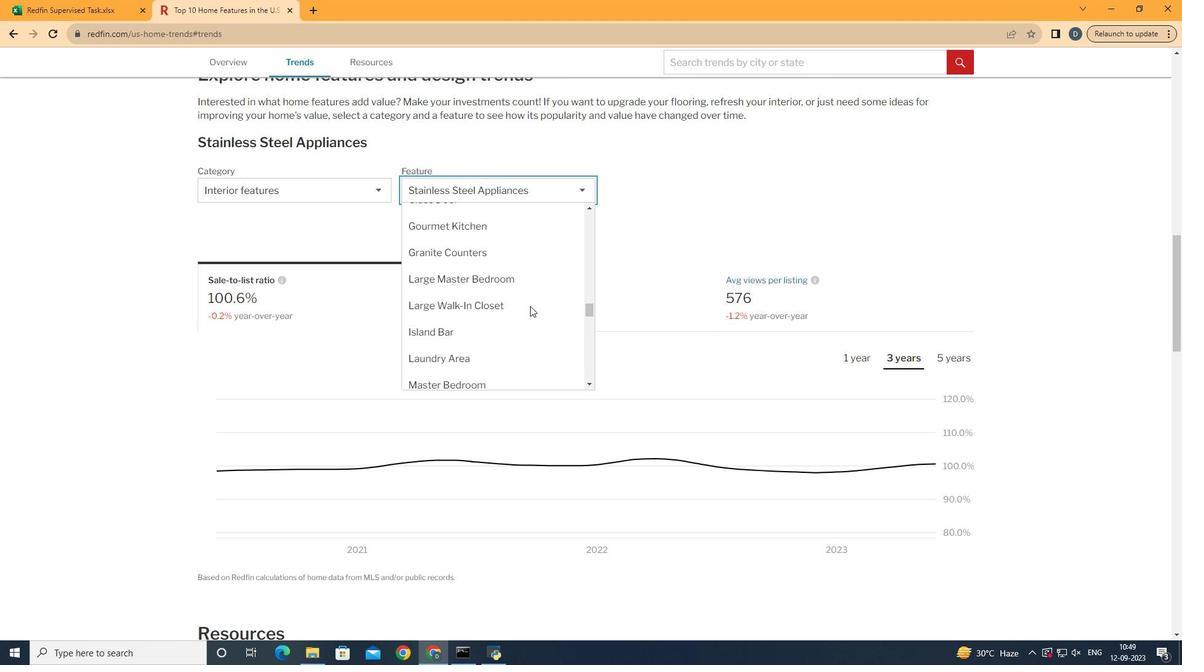 
Action: Mouse scrolled (546, 322) with delta (0, 0)
Screenshot: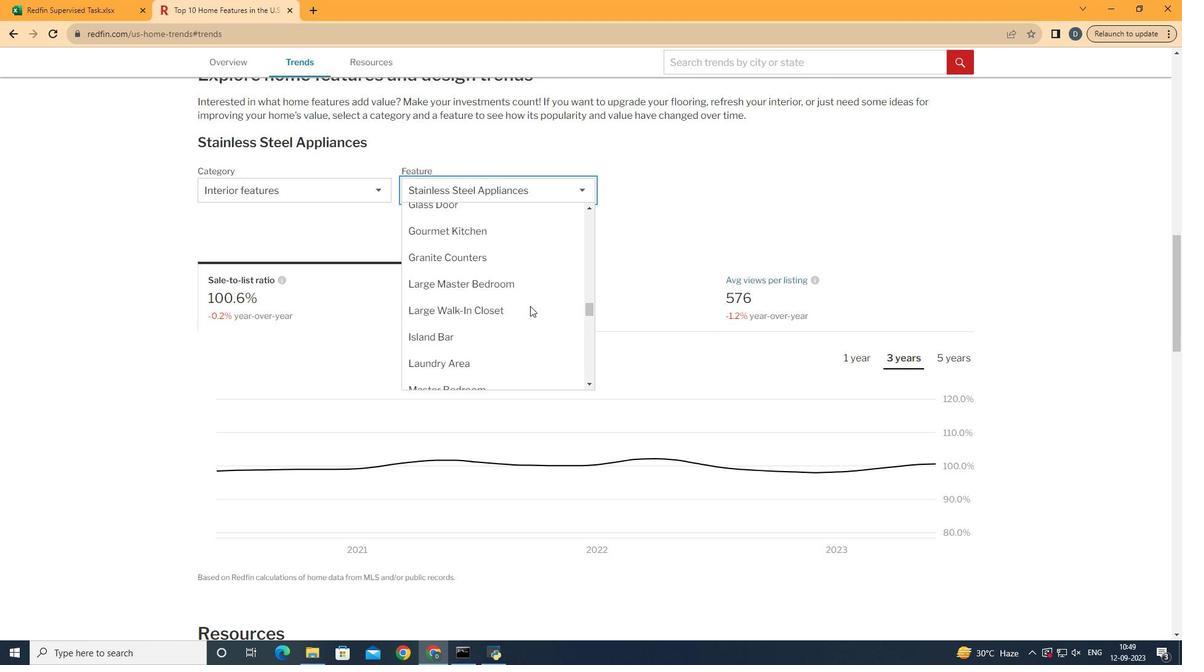
Action: Mouse scrolled (546, 322) with delta (0, 0)
Screenshot: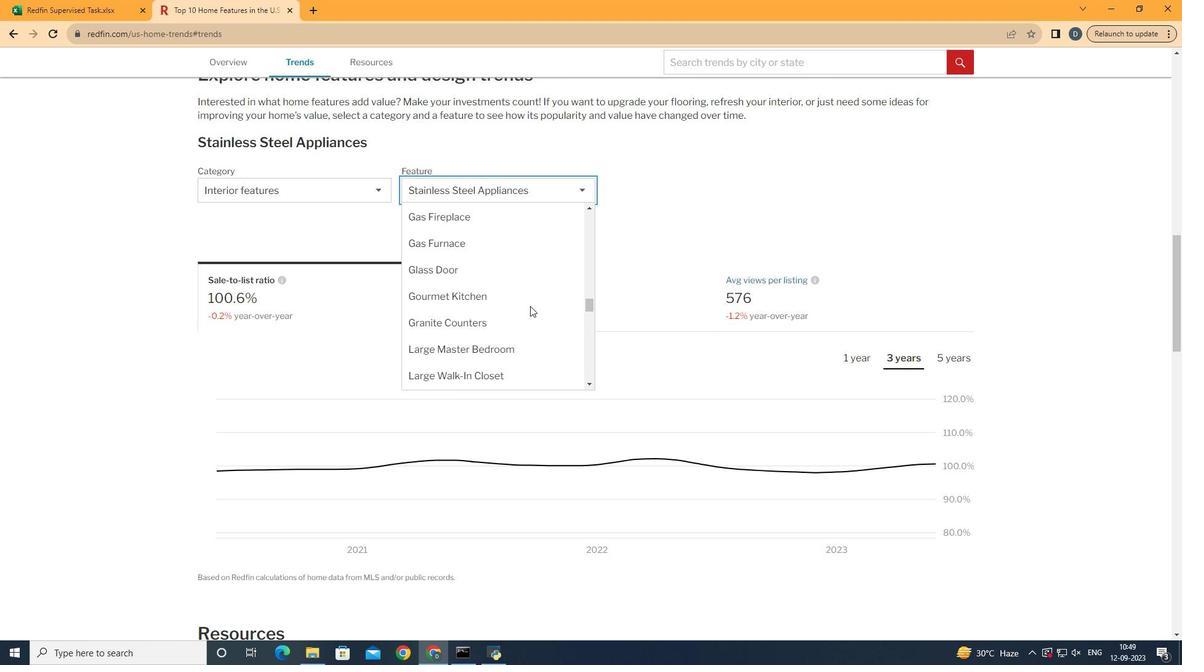
Action: Mouse scrolled (546, 322) with delta (0, 0)
Screenshot: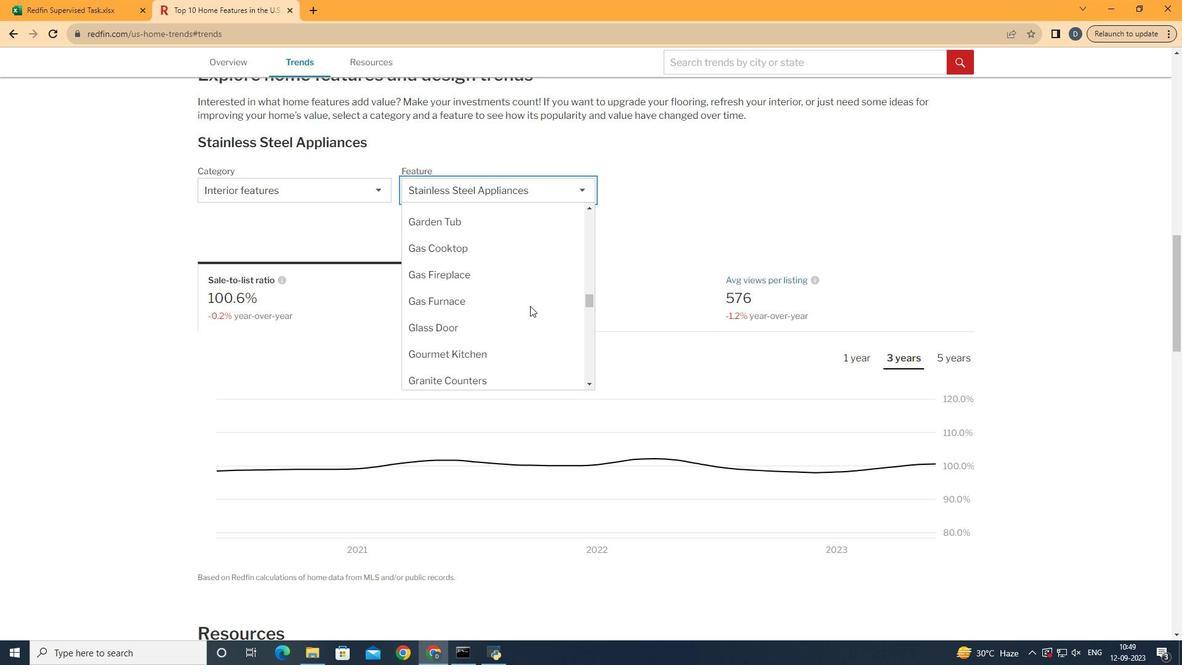
Action: Mouse moved to (546, 322)
Screenshot: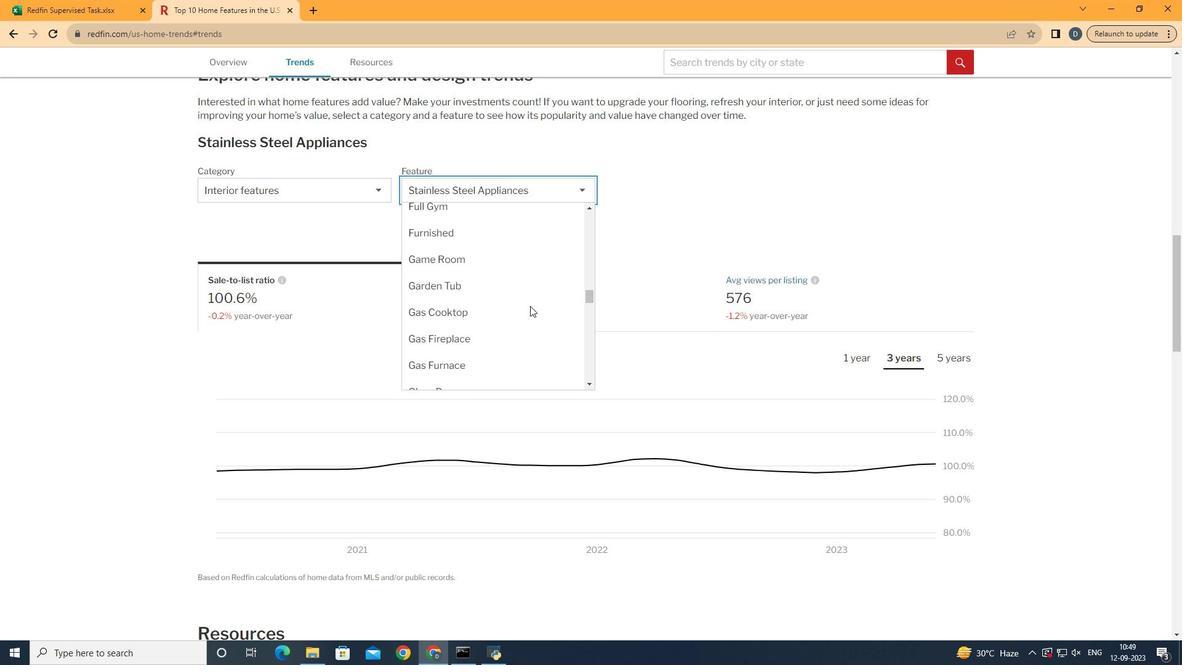 
Action: Mouse scrolled (546, 322) with delta (0, 0)
Screenshot: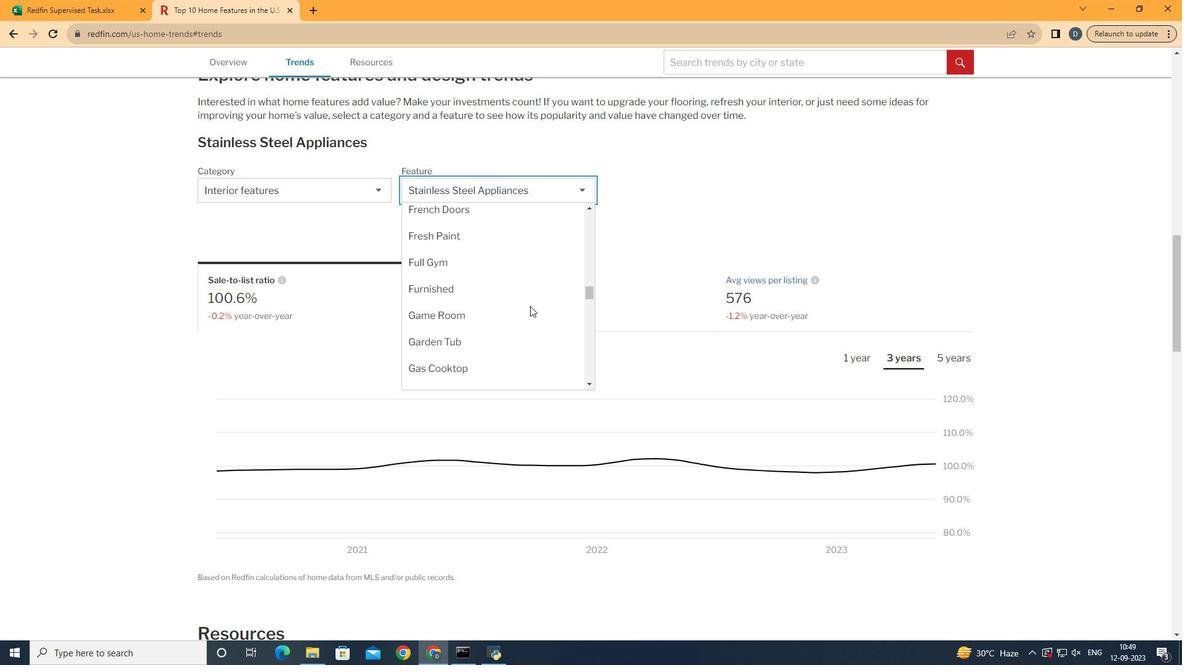 
Action: Mouse scrolled (546, 322) with delta (0, 0)
Screenshot: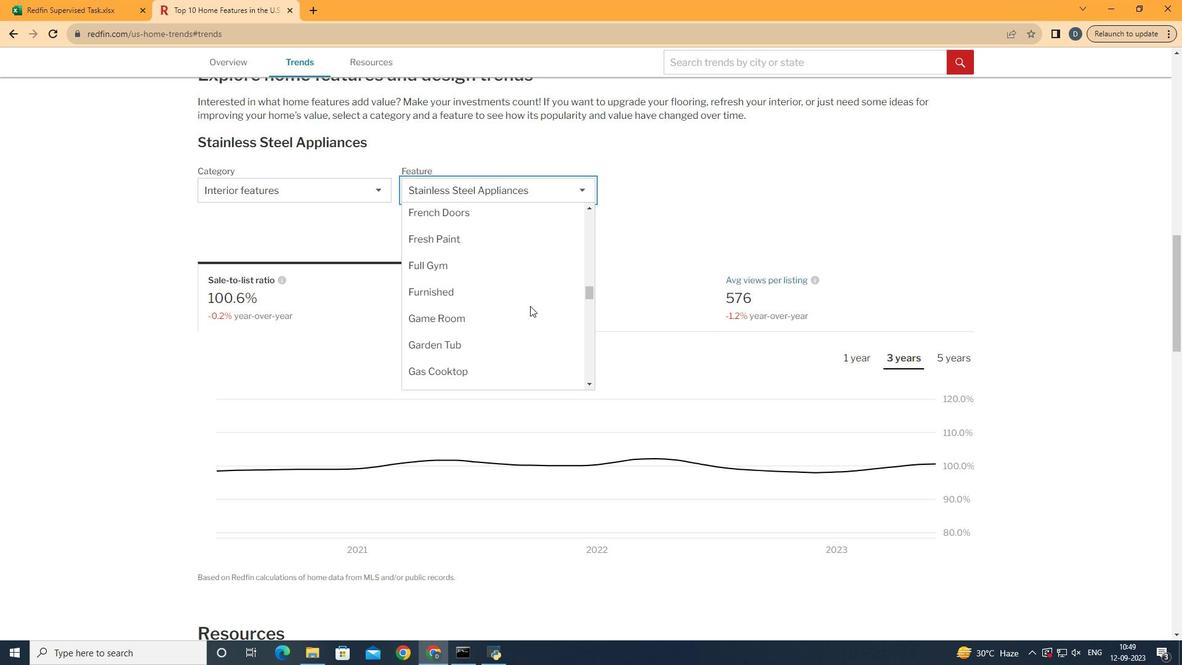 
Action: Mouse scrolled (546, 322) with delta (0, 0)
Screenshot: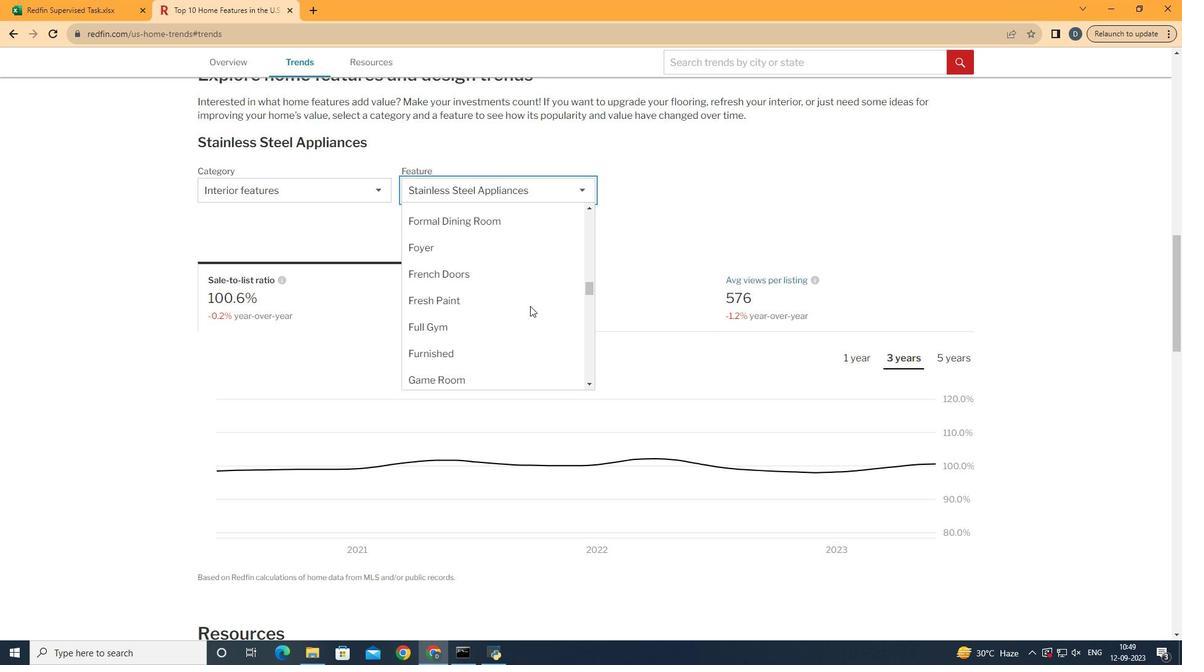 
Action: Mouse moved to (546, 322)
Screenshot: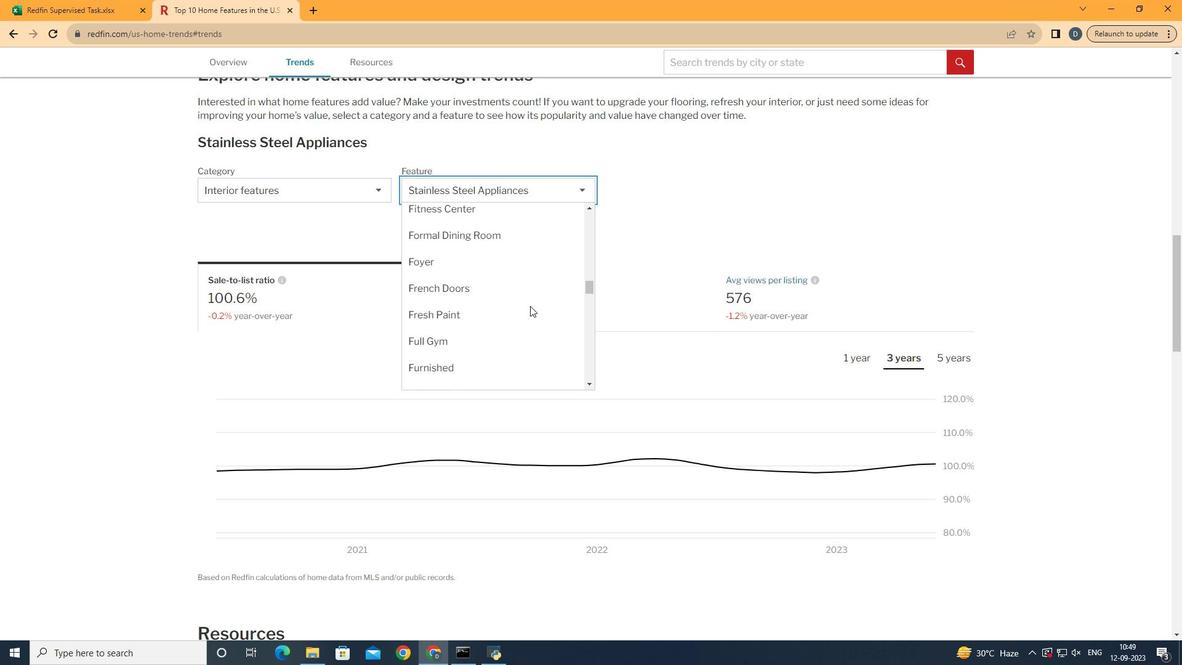 
Action: Mouse scrolled (546, 322) with delta (0, 0)
Screenshot: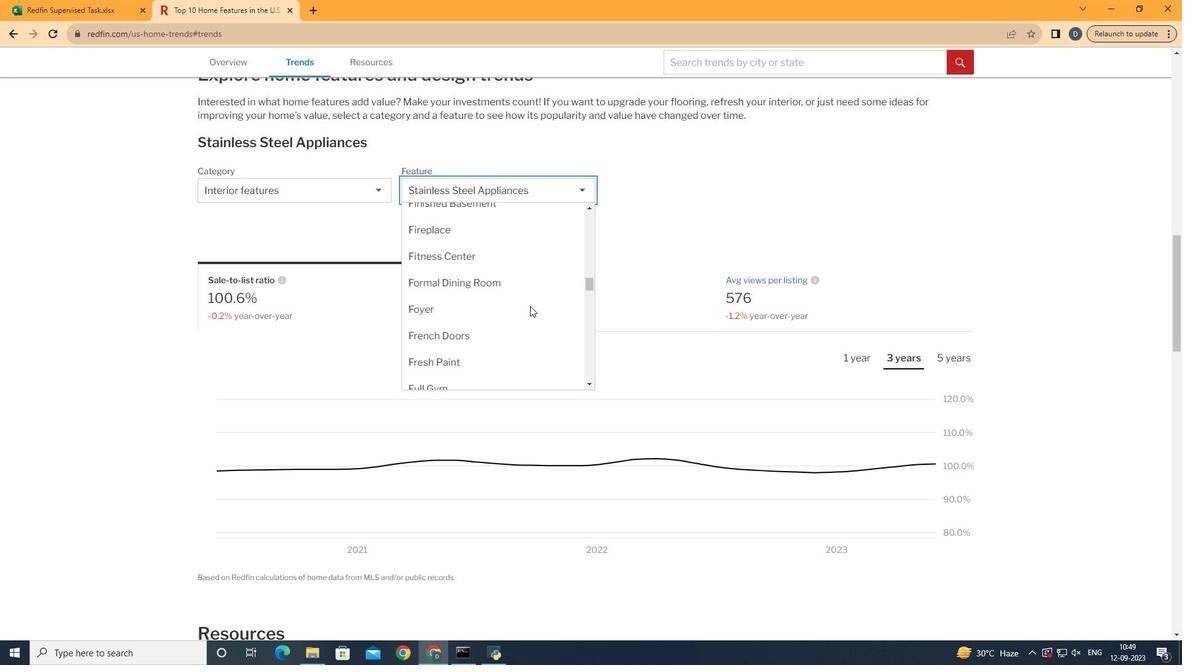 
Action: Mouse moved to (550, 321)
Screenshot: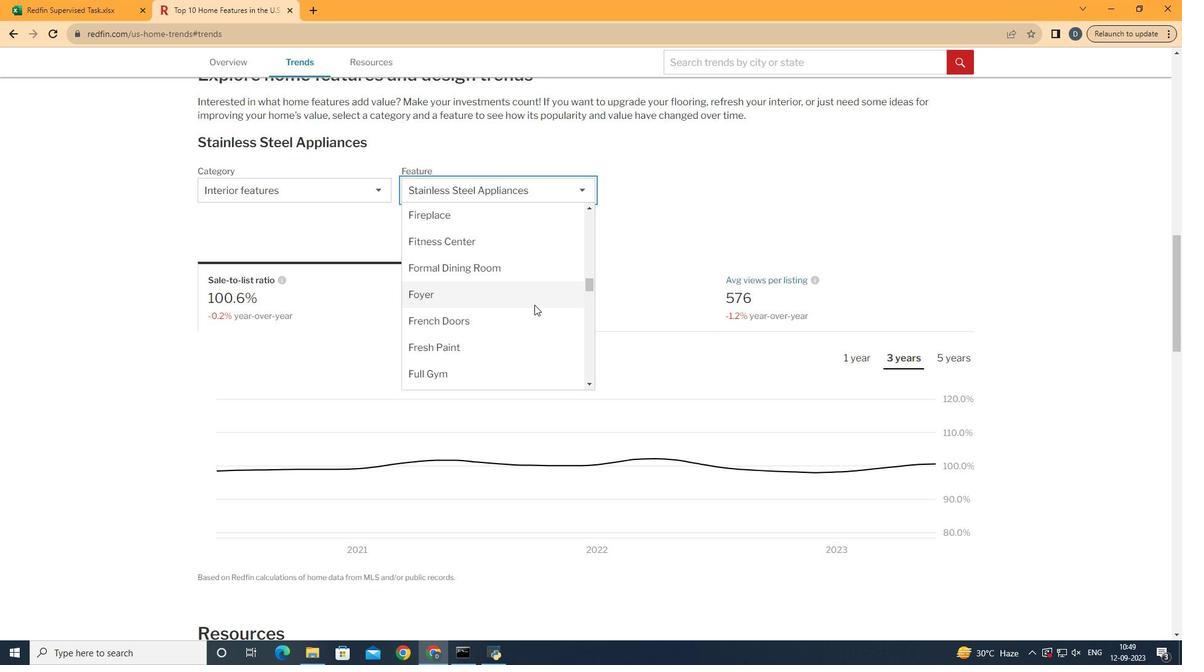 
Action: Mouse scrolled (550, 320) with delta (0, 0)
Screenshot: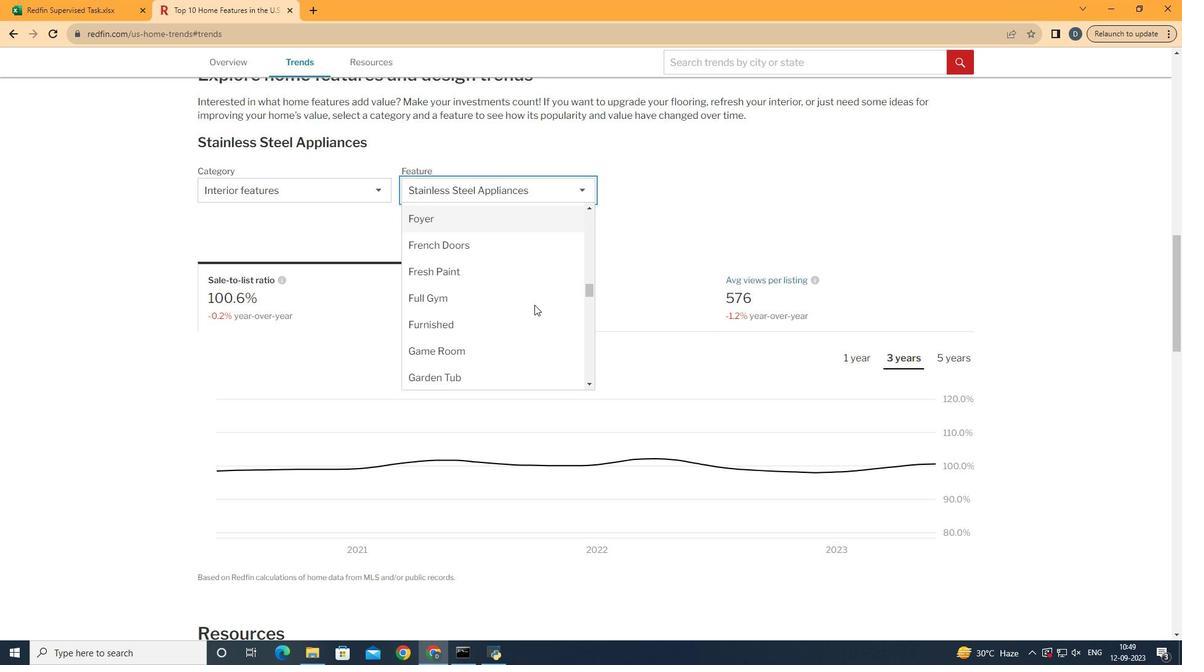 
Action: Mouse scrolled (550, 320) with delta (0, 0)
Screenshot: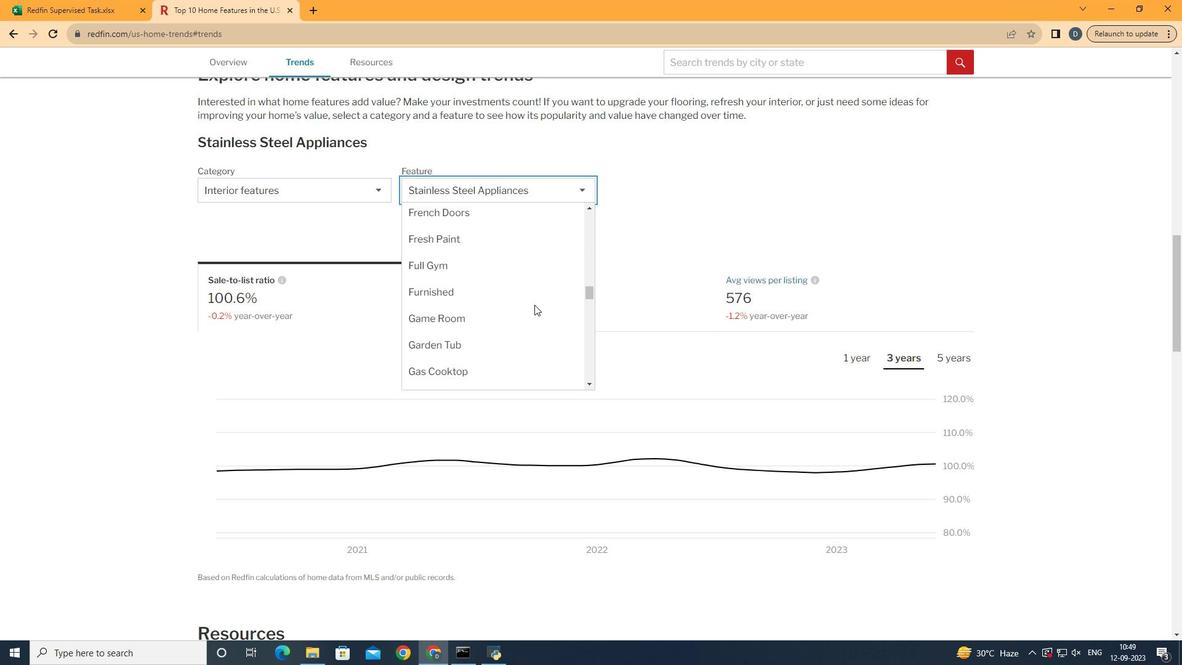 
Action: Mouse moved to (560, 255)
Screenshot: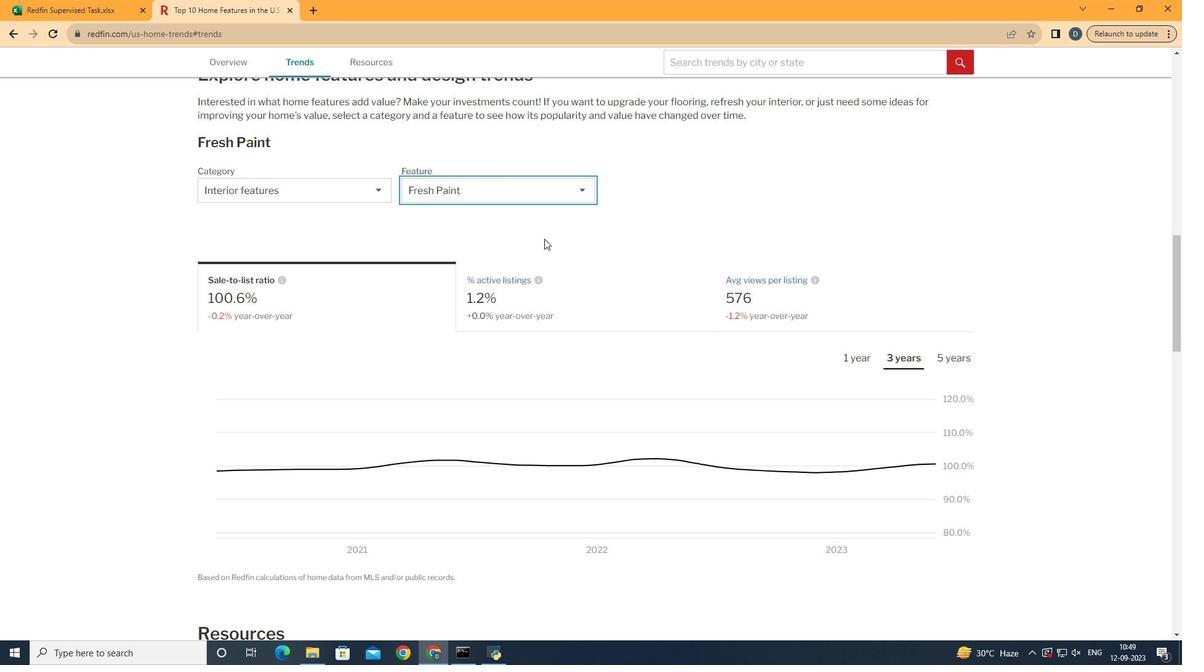 
Action: Mouse pressed left at (560, 255)
Screenshot: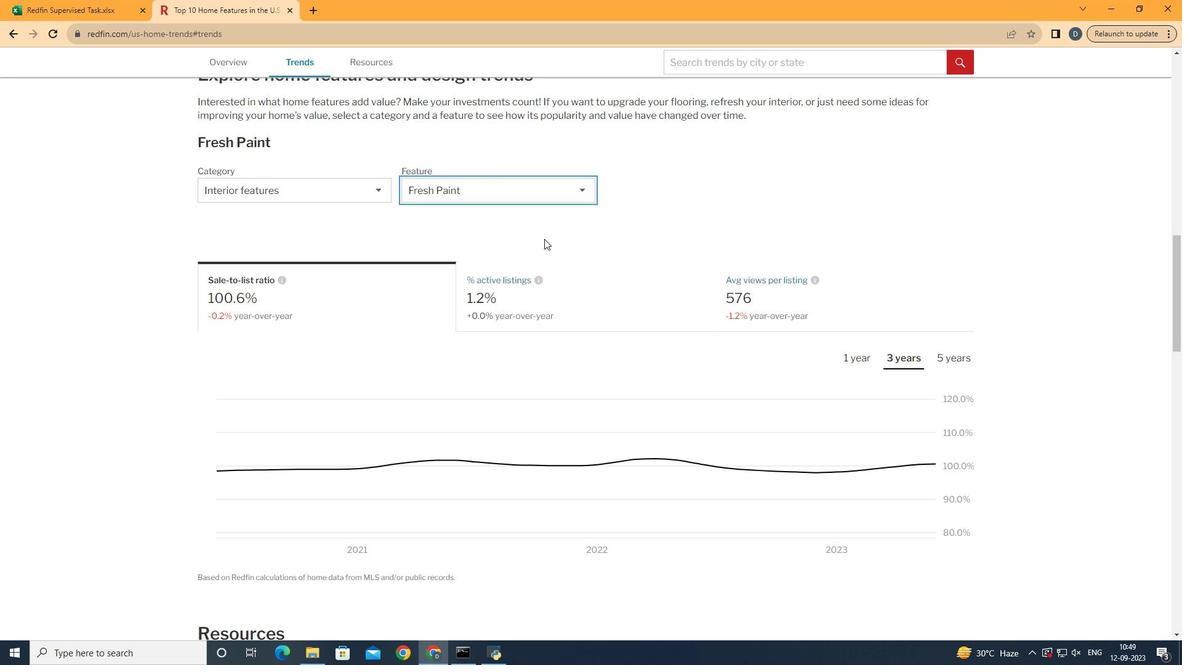 
Action: Mouse moved to (887, 306)
Screenshot: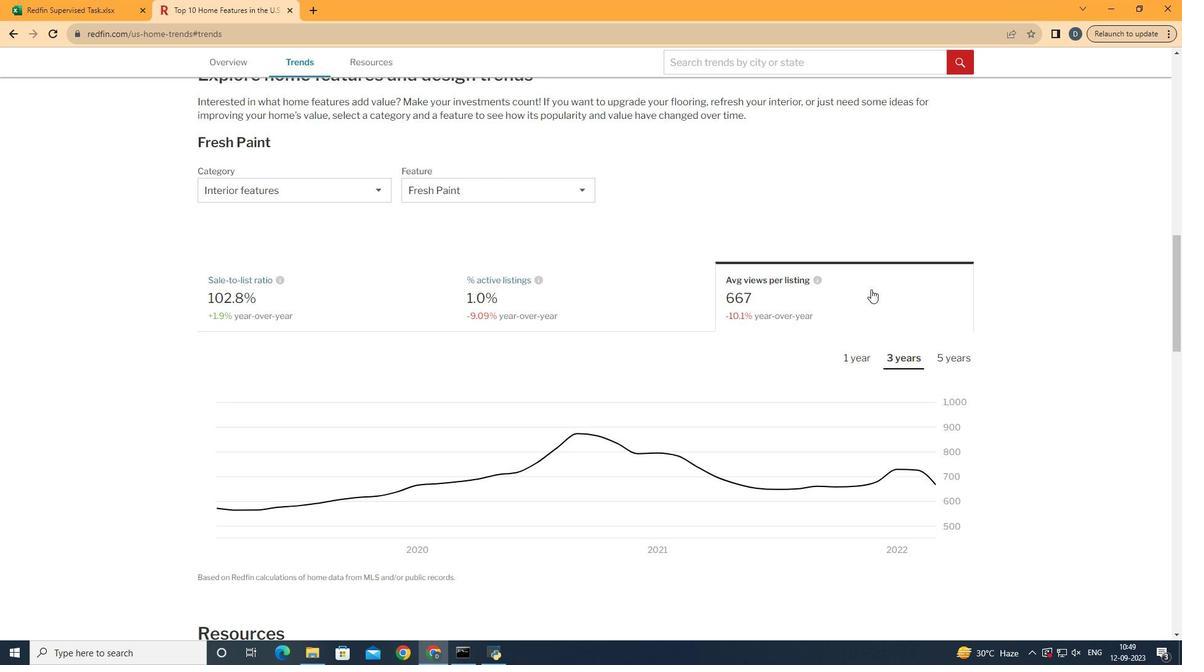 
Action: Mouse pressed left at (887, 306)
Screenshot: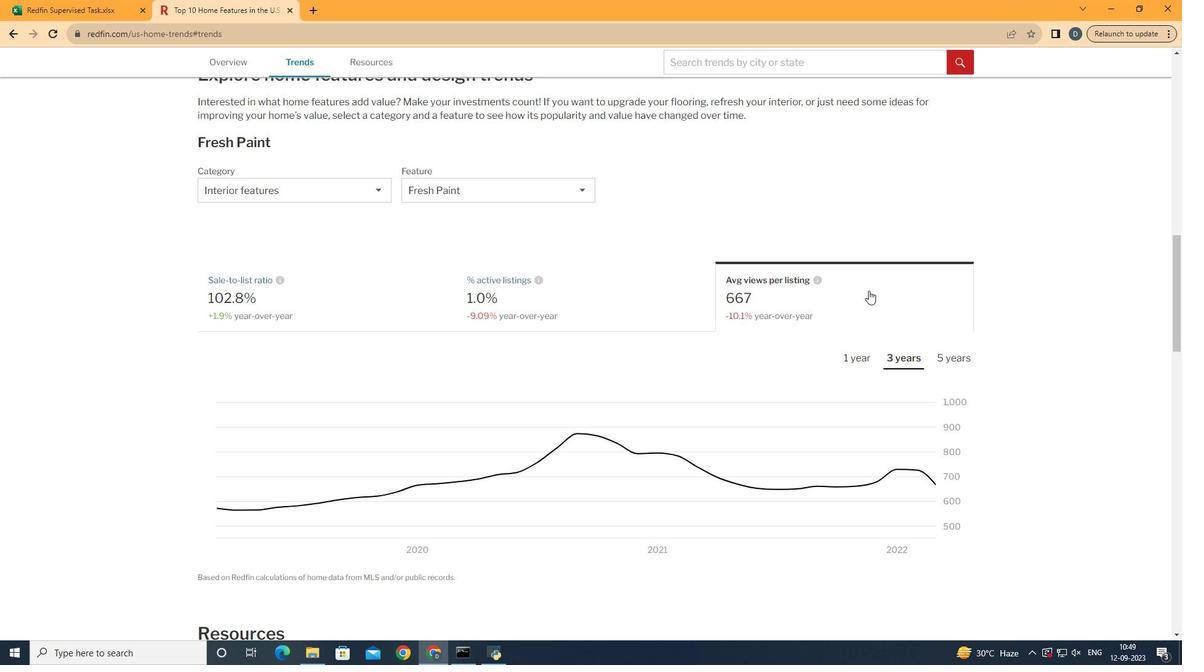 
Action: Mouse moved to (938, 372)
Screenshot: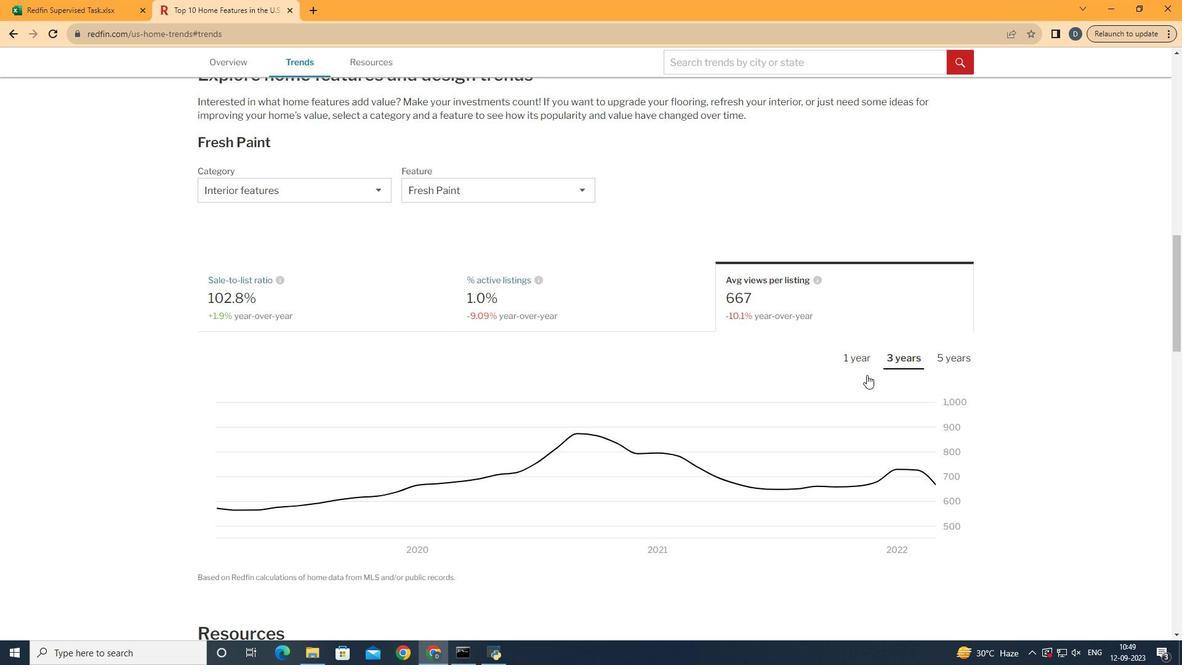 
Action: Mouse pressed left at (938, 372)
Screenshot: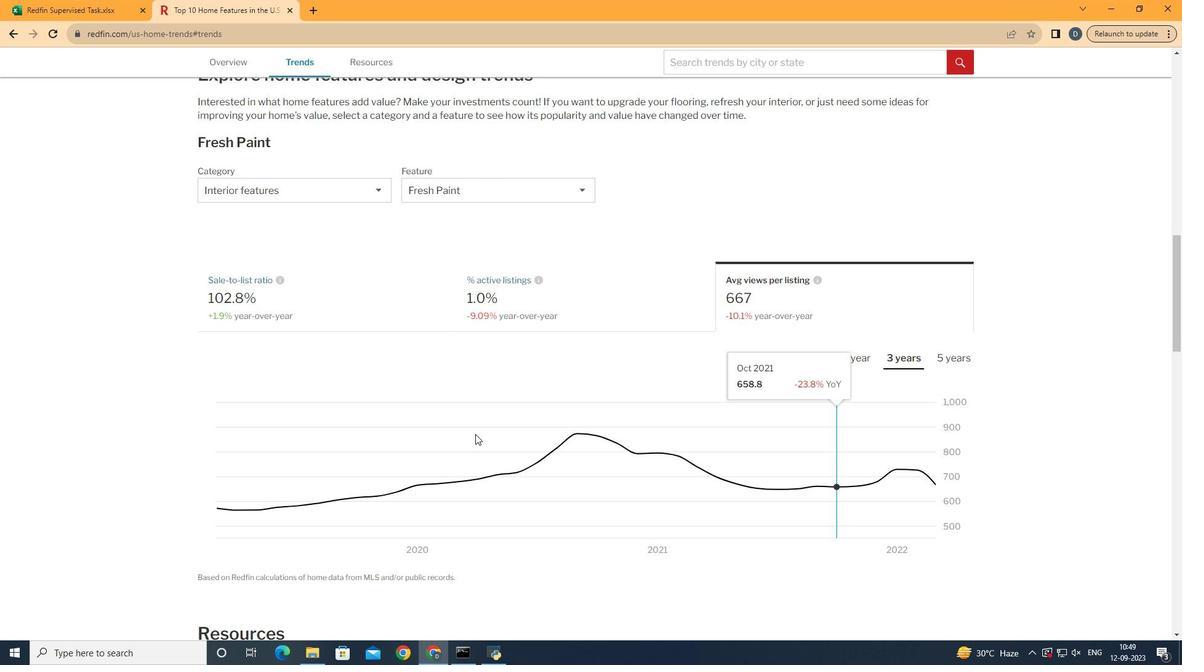 
Action: Mouse moved to (961, 497)
Screenshot: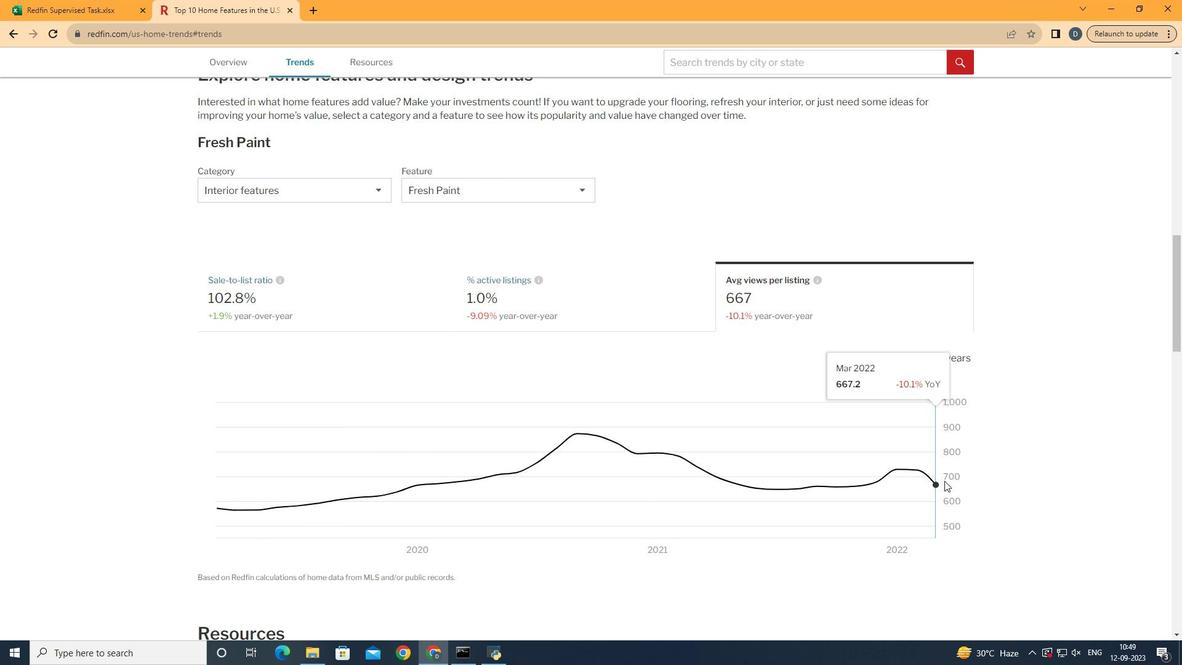 
